 Task: In the  document Ryan.docx ,change text color to 'Dark Purple' Insert the mentioned shape on left side of the text 'Heart'. Change color of the shape to  BlueChange shape height to 0.9
Action: Mouse moved to (243, 348)
Screenshot: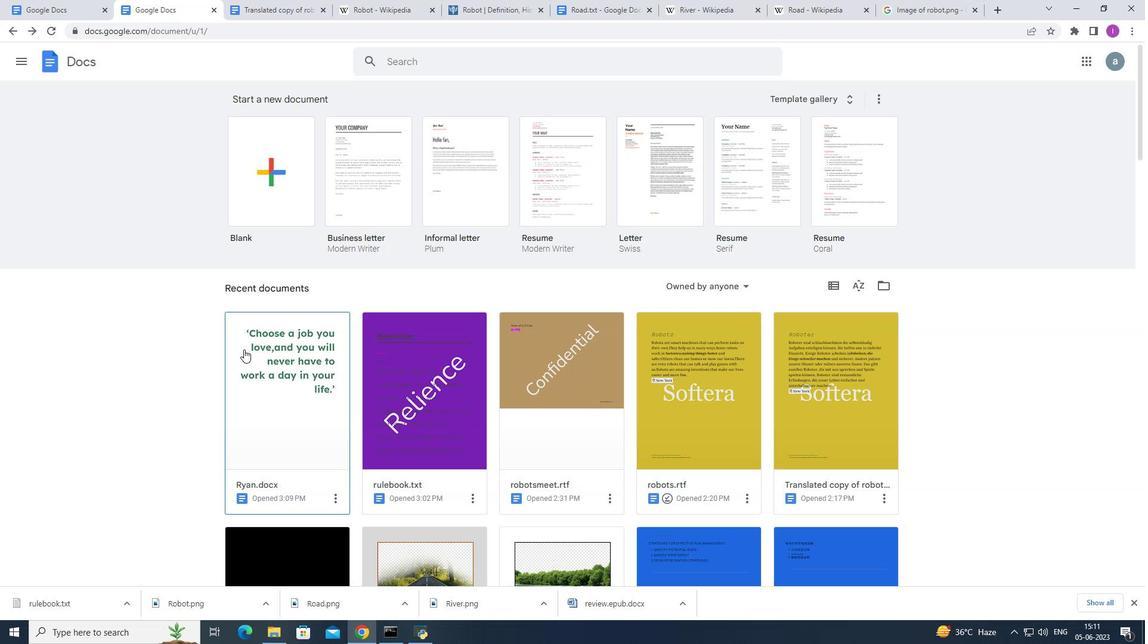 
Action: Mouse pressed left at (243, 348)
Screenshot: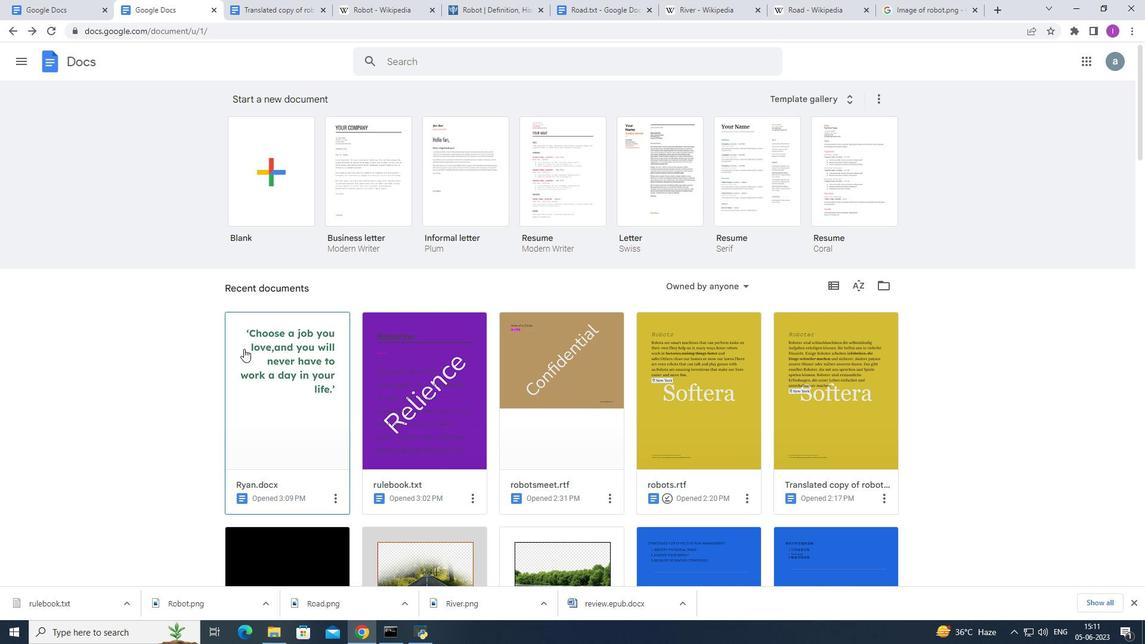 
Action: Mouse moved to (400, 195)
Screenshot: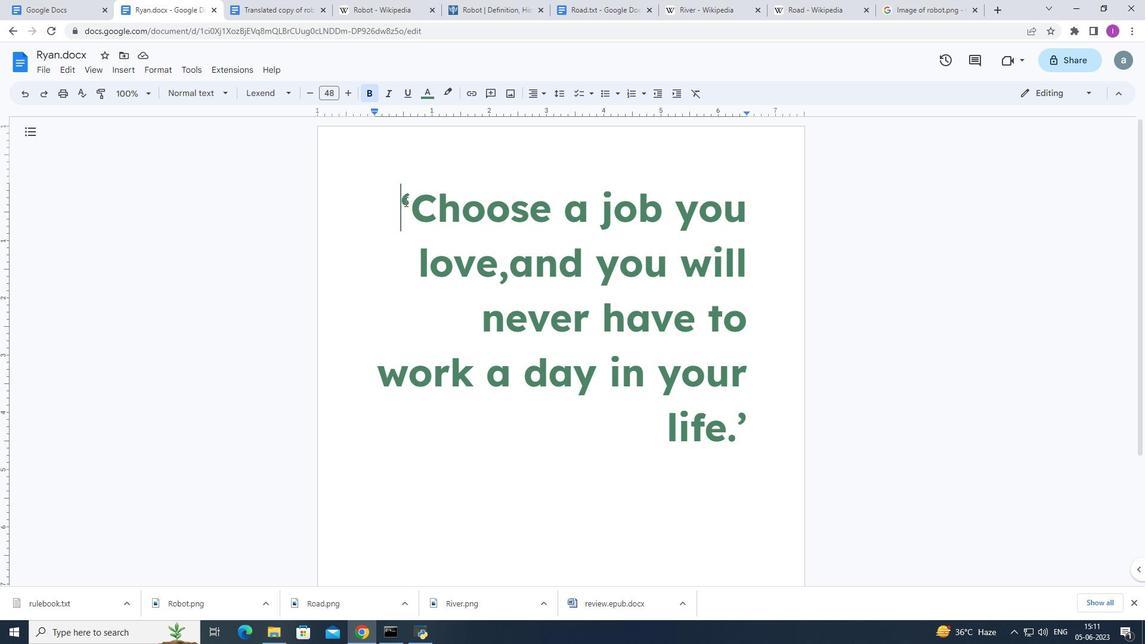 
Action: Mouse pressed left at (400, 195)
Screenshot: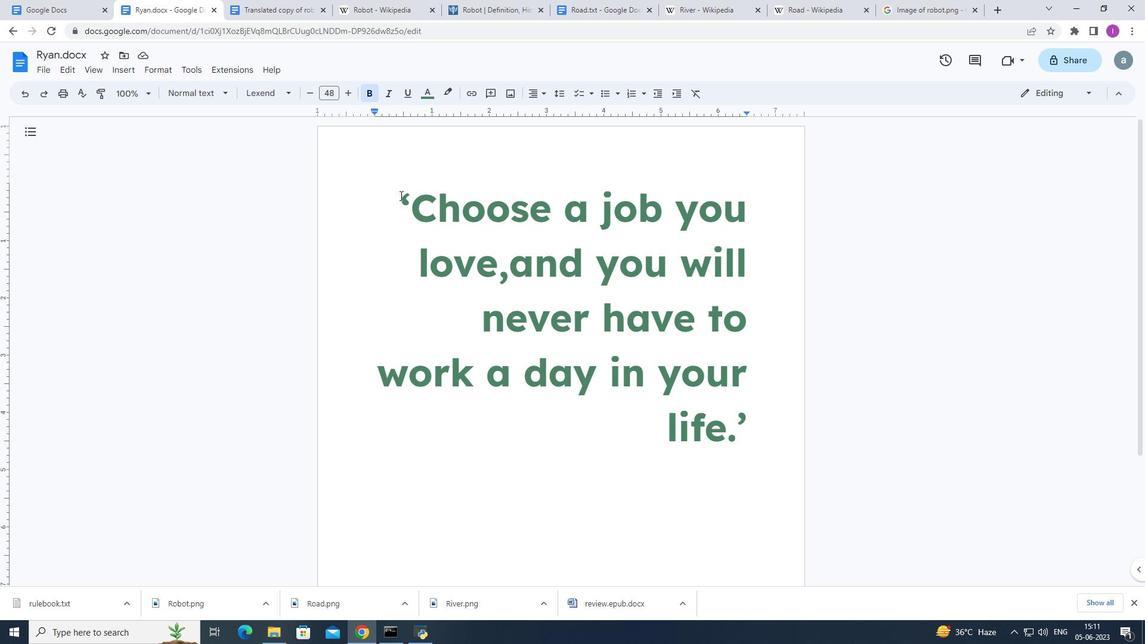 
Action: Mouse moved to (433, 91)
Screenshot: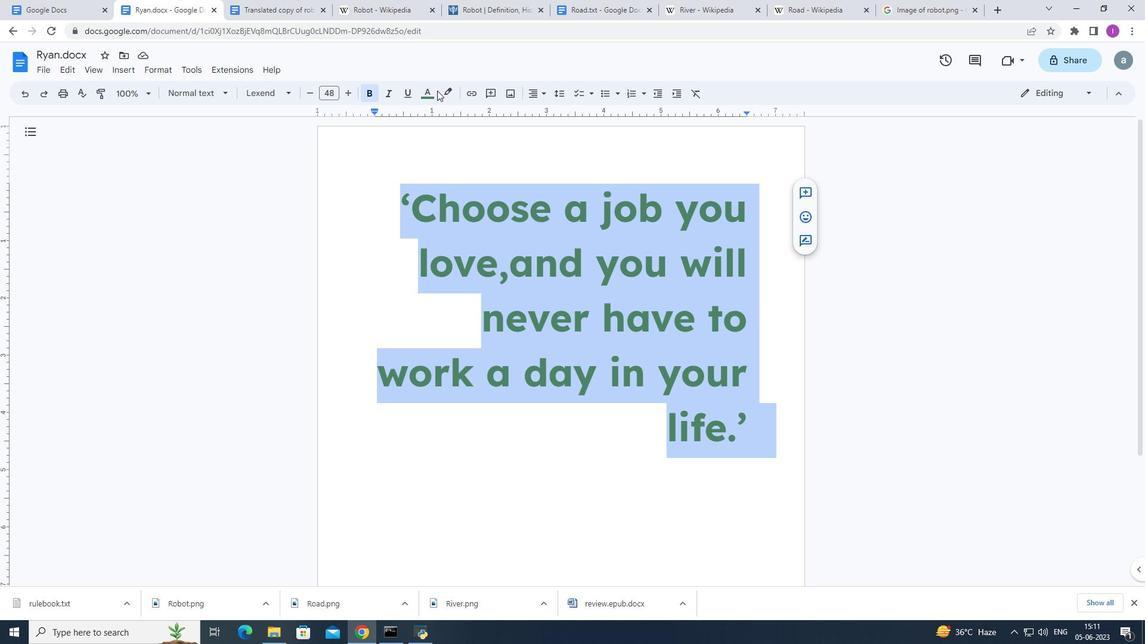 
Action: Mouse pressed left at (433, 91)
Screenshot: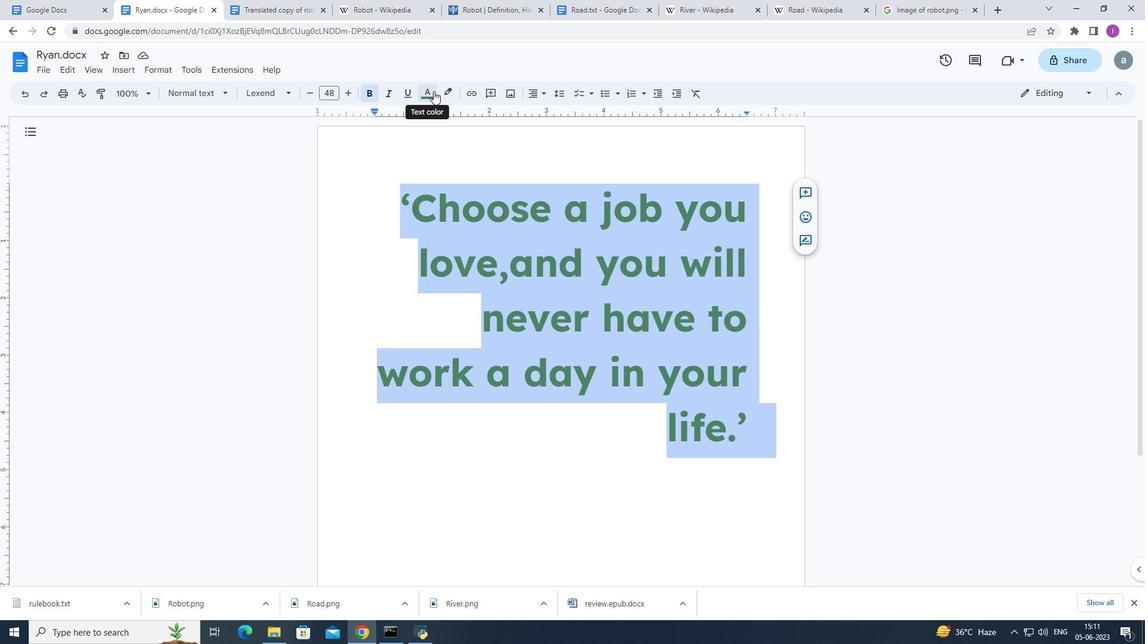 
Action: Mouse moved to (534, 180)
Screenshot: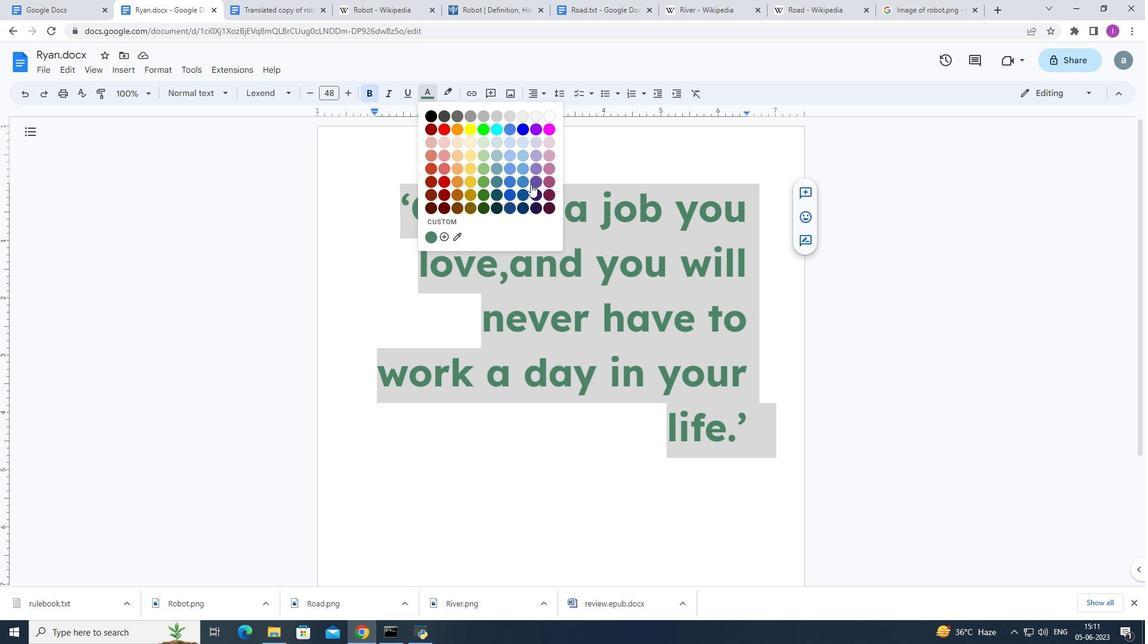 
Action: Mouse pressed left at (534, 180)
Screenshot: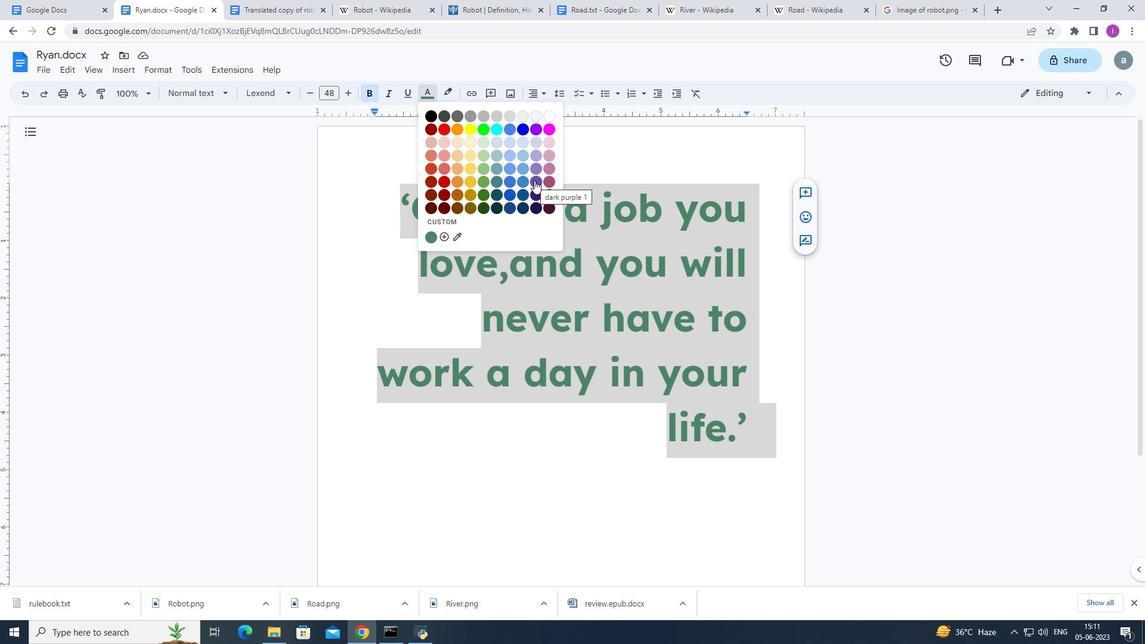 
Action: Mouse moved to (128, 70)
Screenshot: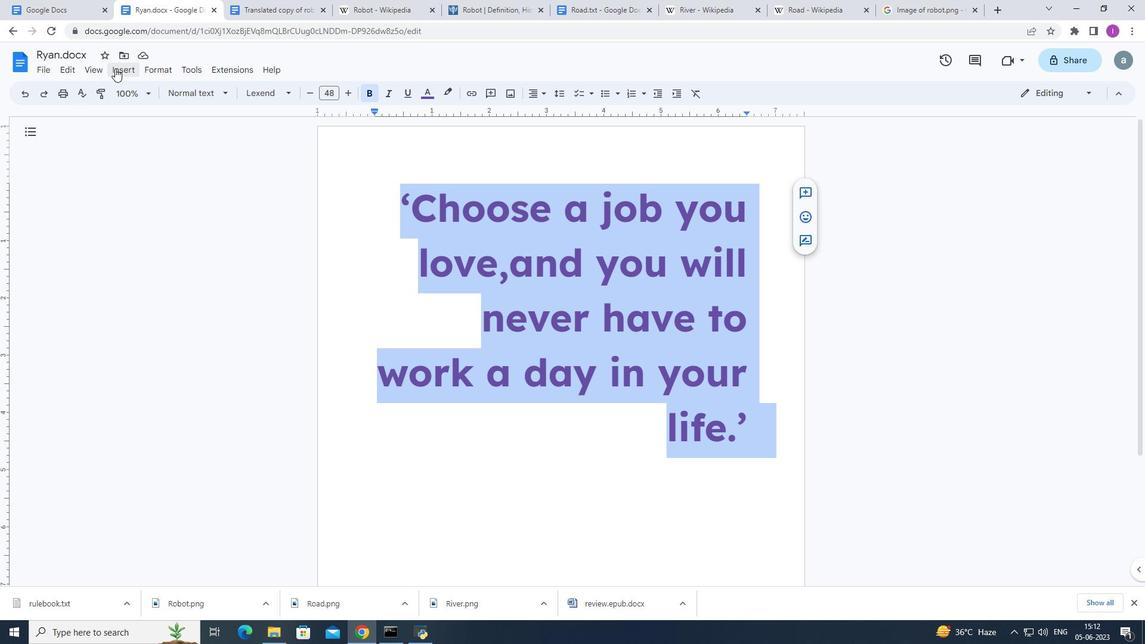 
Action: Mouse pressed left at (128, 70)
Screenshot: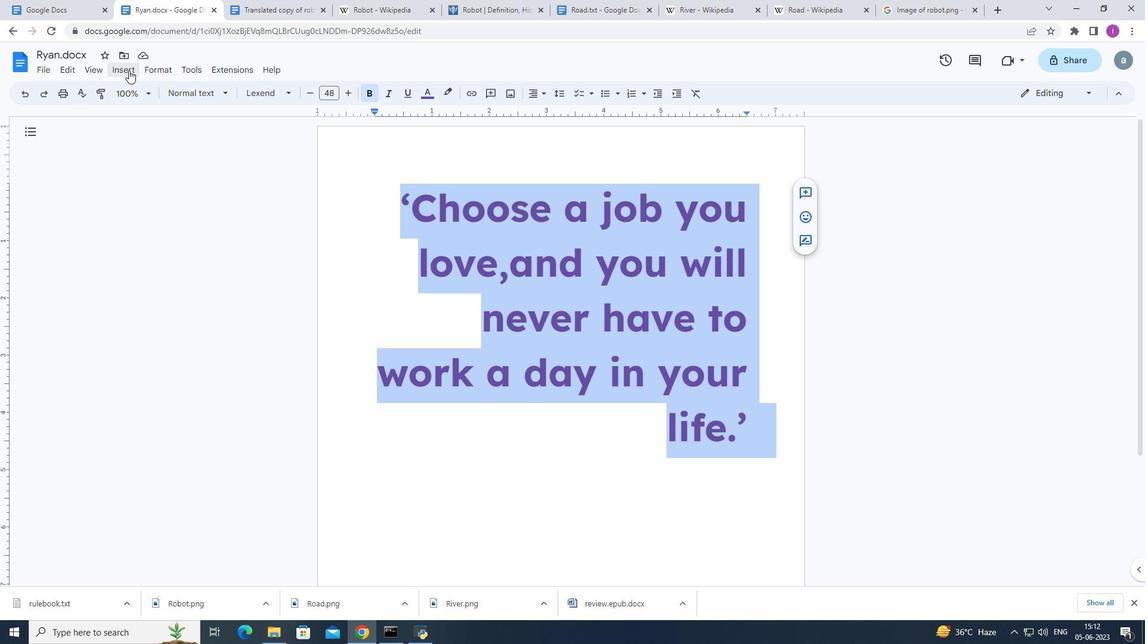 
Action: Mouse moved to (335, 133)
Screenshot: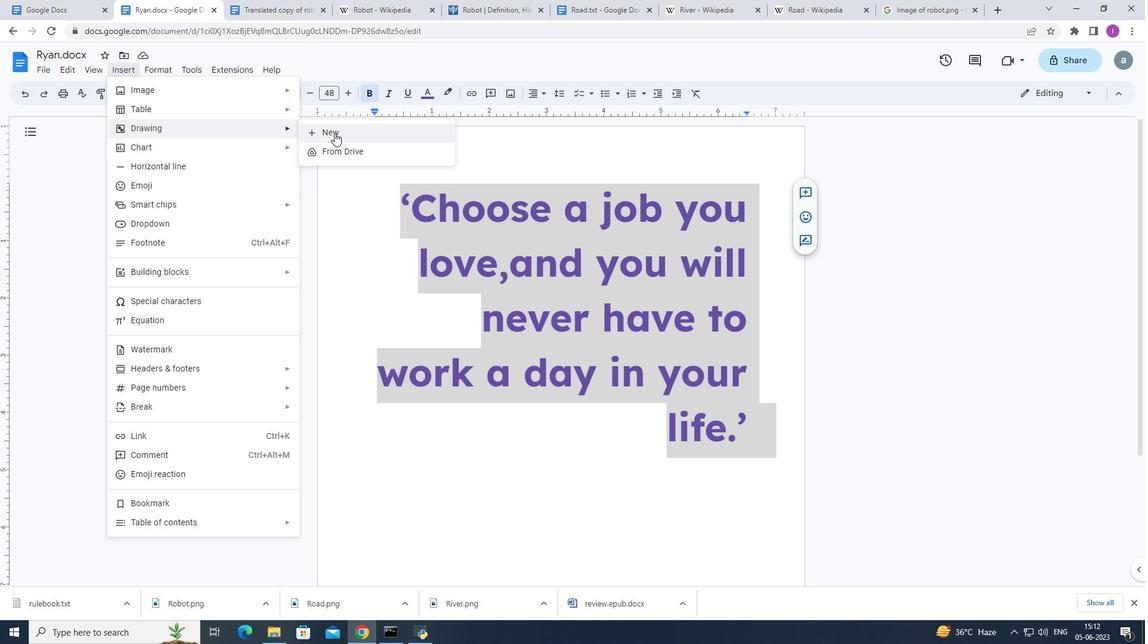 
Action: Mouse pressed left at (335, 133)
Screenshot: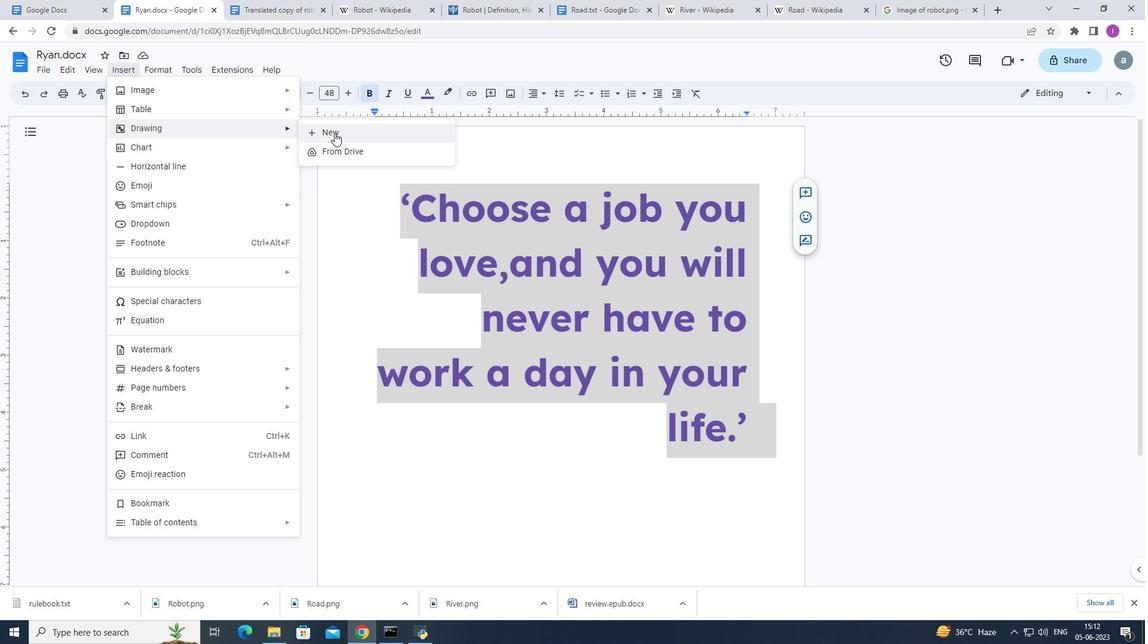 
Action: Mouse moved to (436, 110)
Screenshot: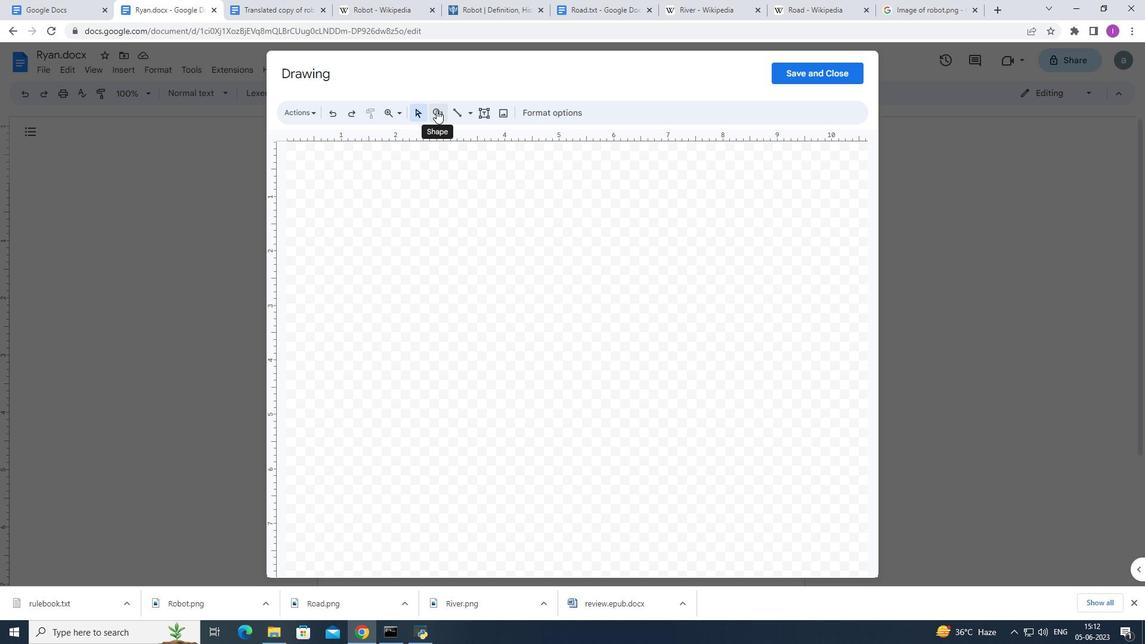 
Action: Mouse pressed left at (436, 110)
Screenshot: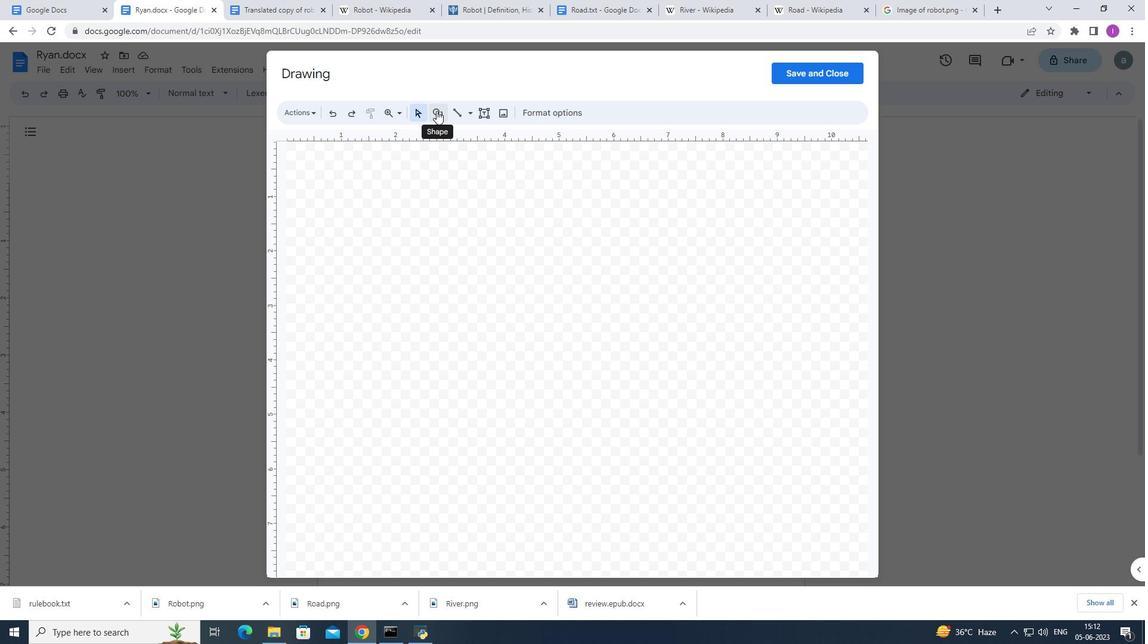 
Action: Mouse moved to (611, 189)
Screenshot: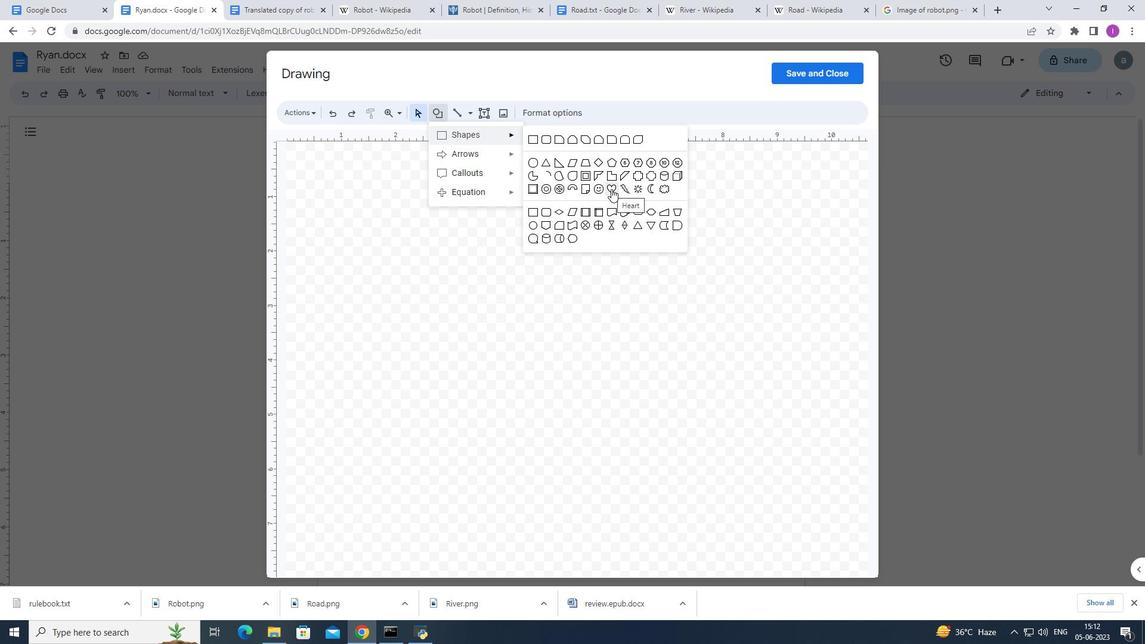 
Action: Mouse pressed left at (611, 189)
Screenshot: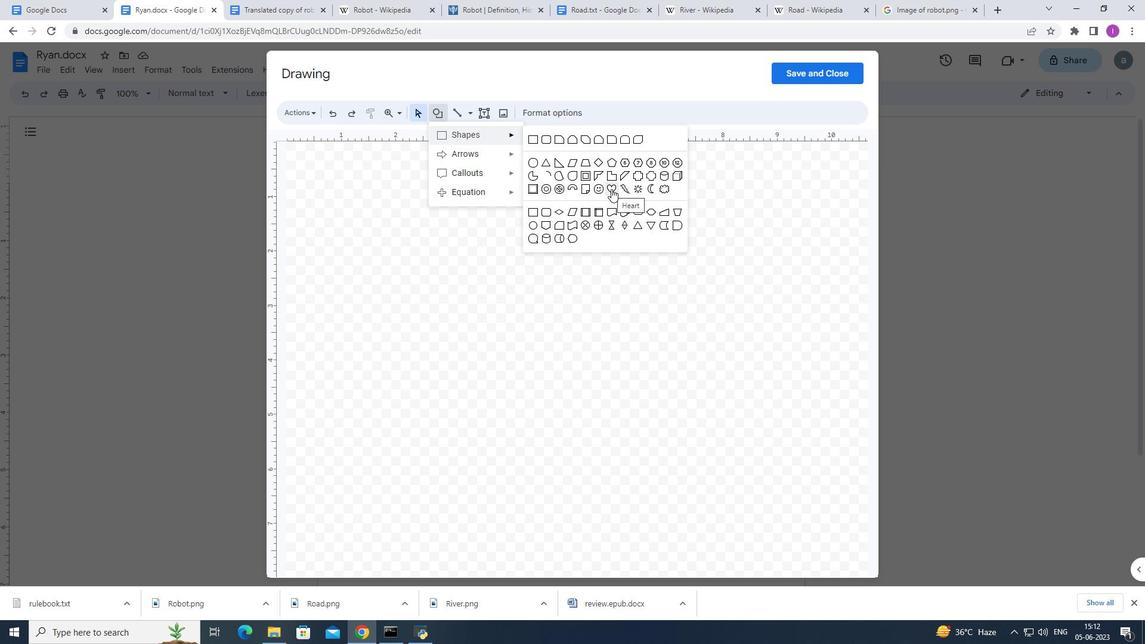 
Action: Mouse pressed left at (611, 189)
Screenshot: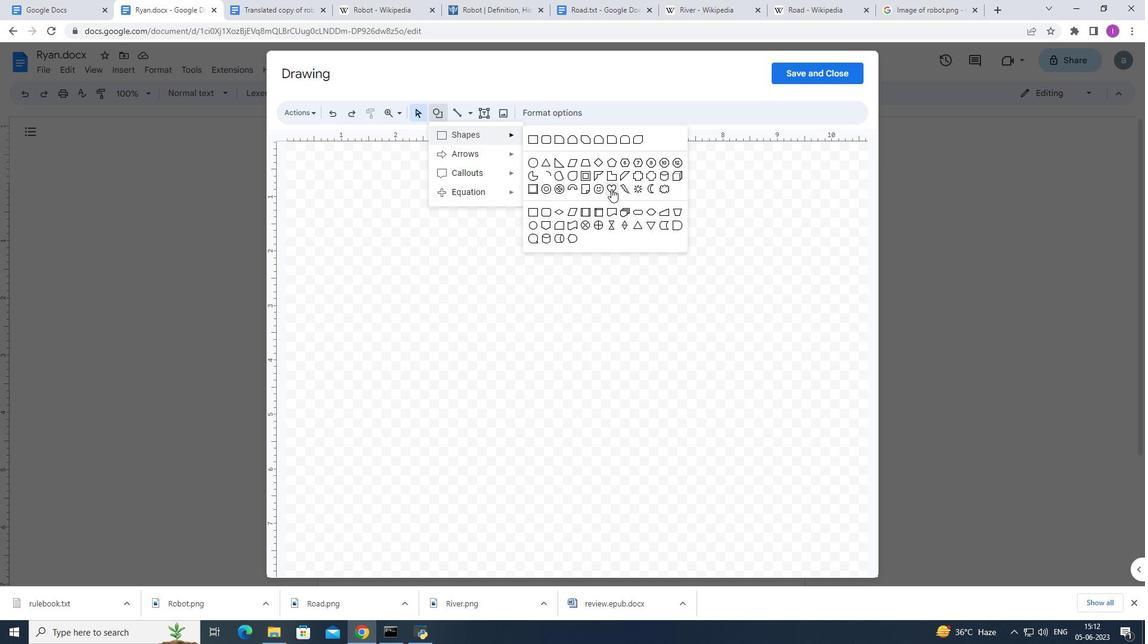 
Action: Mouse moved to (663, 241)
Screenshot: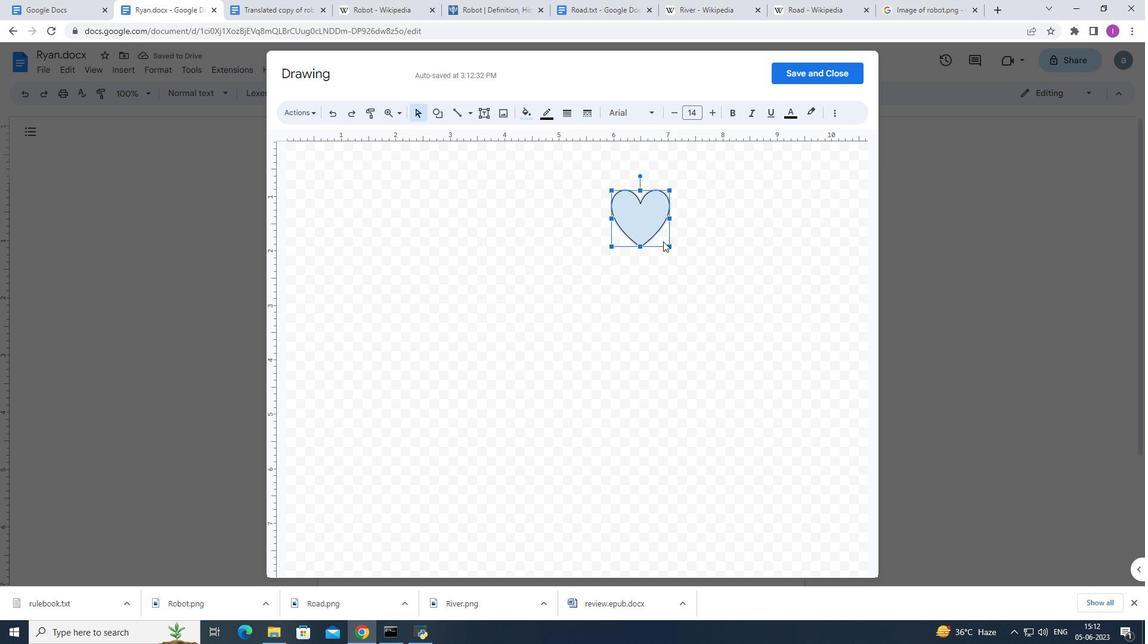 
Action: Mouse pressed left at (663, 241)
Screenshot: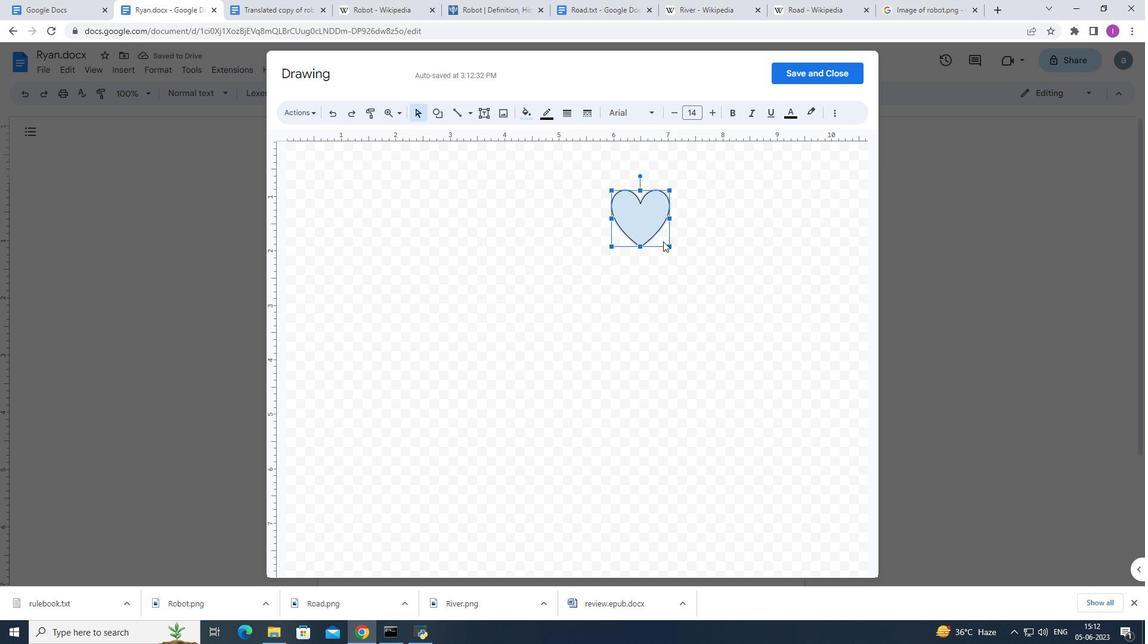 
Action: Mouse moved to (611, 191)
Screenshot: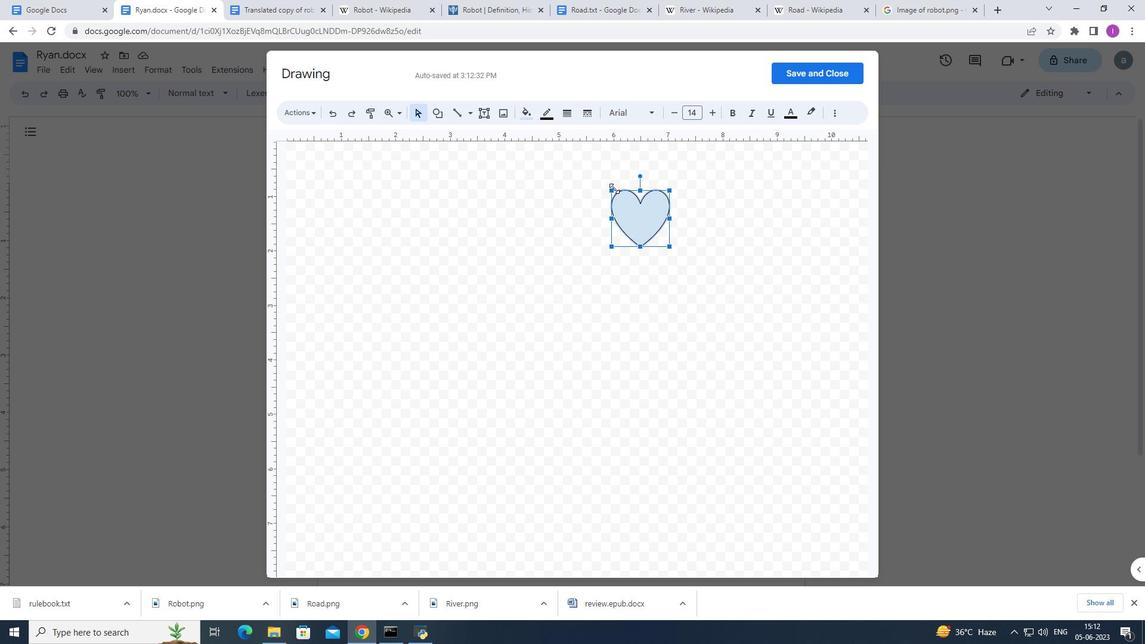 
Action: Mouse pressed left at (611, 191)
Screenshot: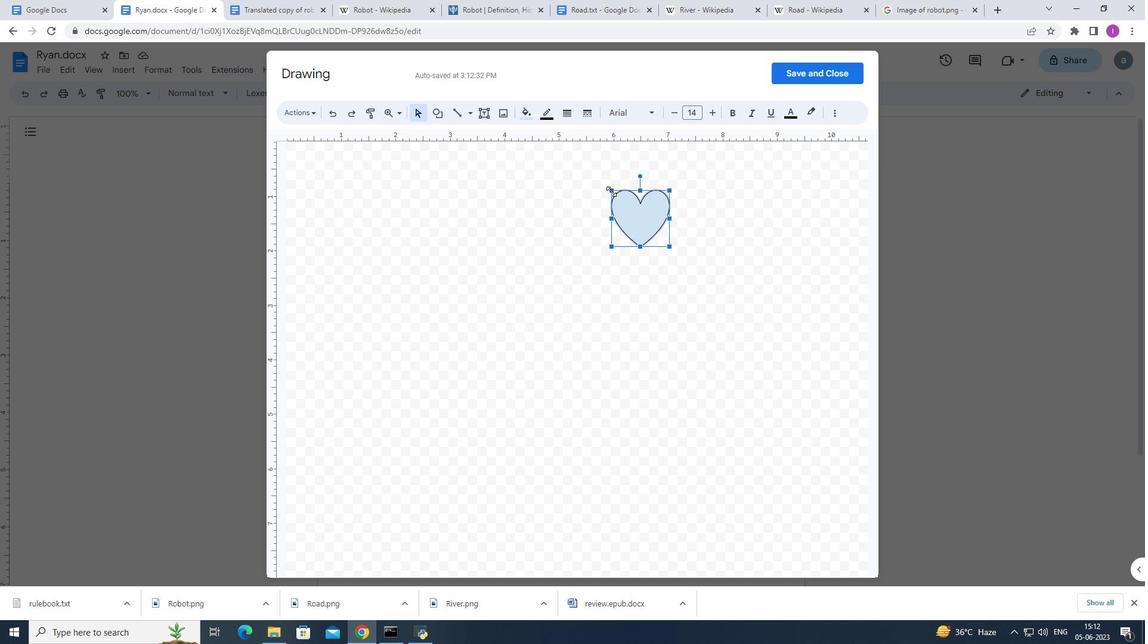 
Action: Mouse moved to (668, 244)
Screenshot: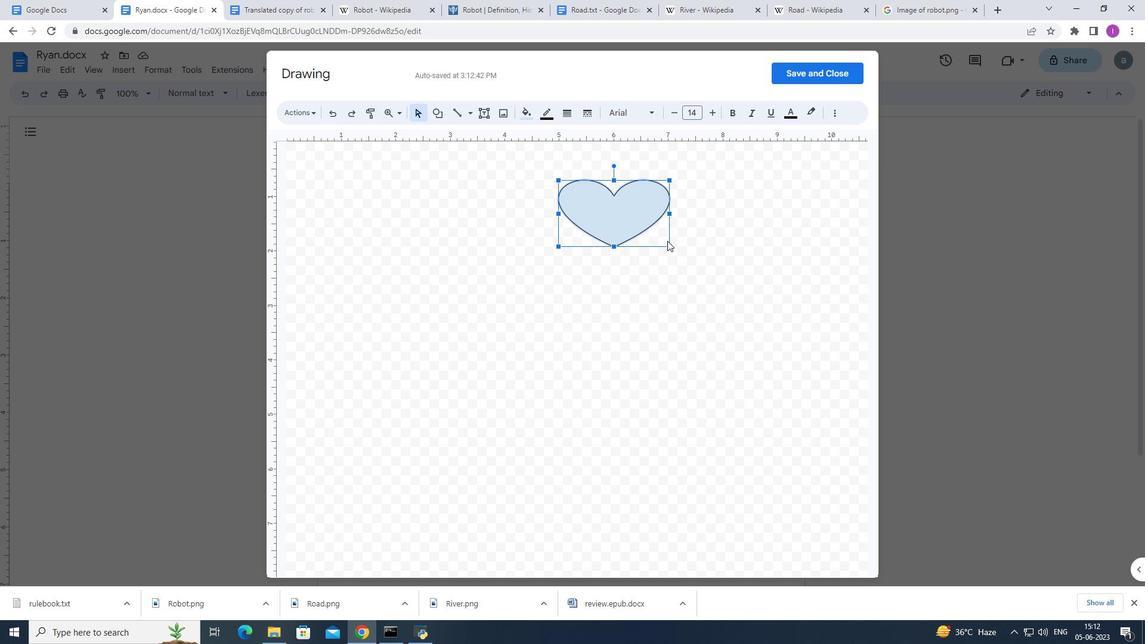 
Action: Mouse pressed left at (668, 244)
Screenshot: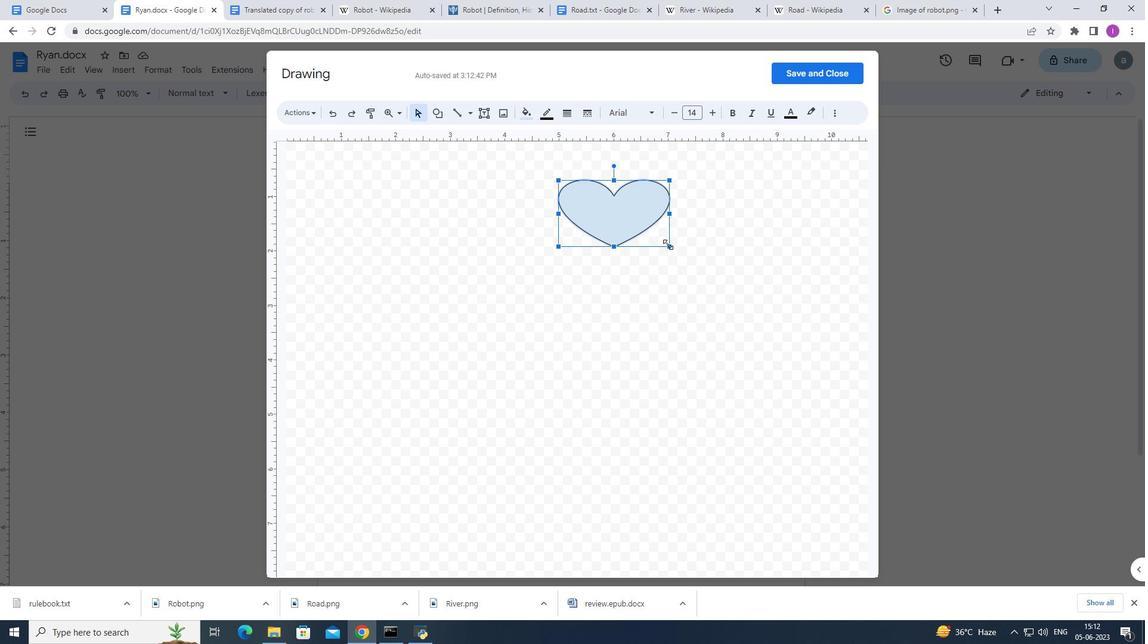
Action: Mouse moved to (529, 110)
Screenshot: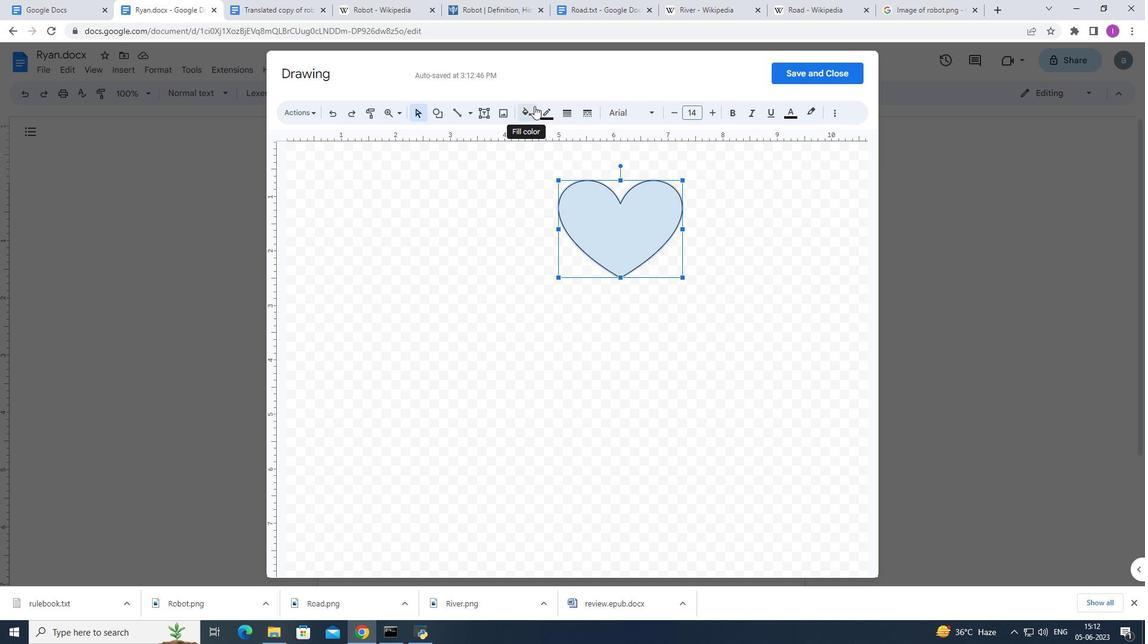 
Action: Mouse pressed left at (529, 110)
Screenshot: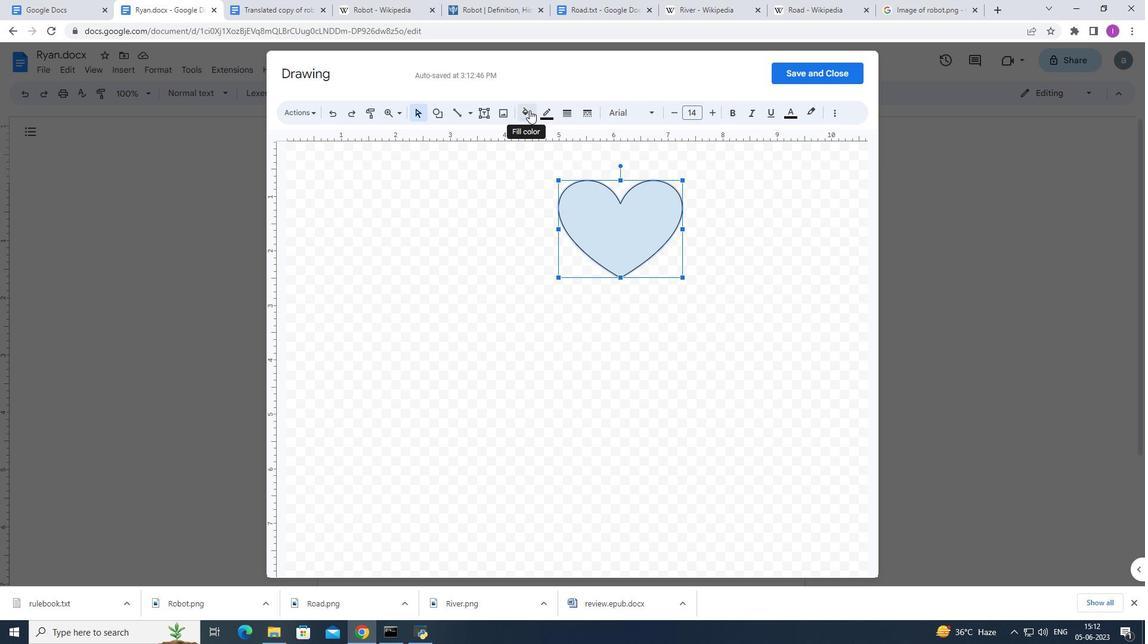 
Action: Mouse moved to (625, 212)
Screenshot: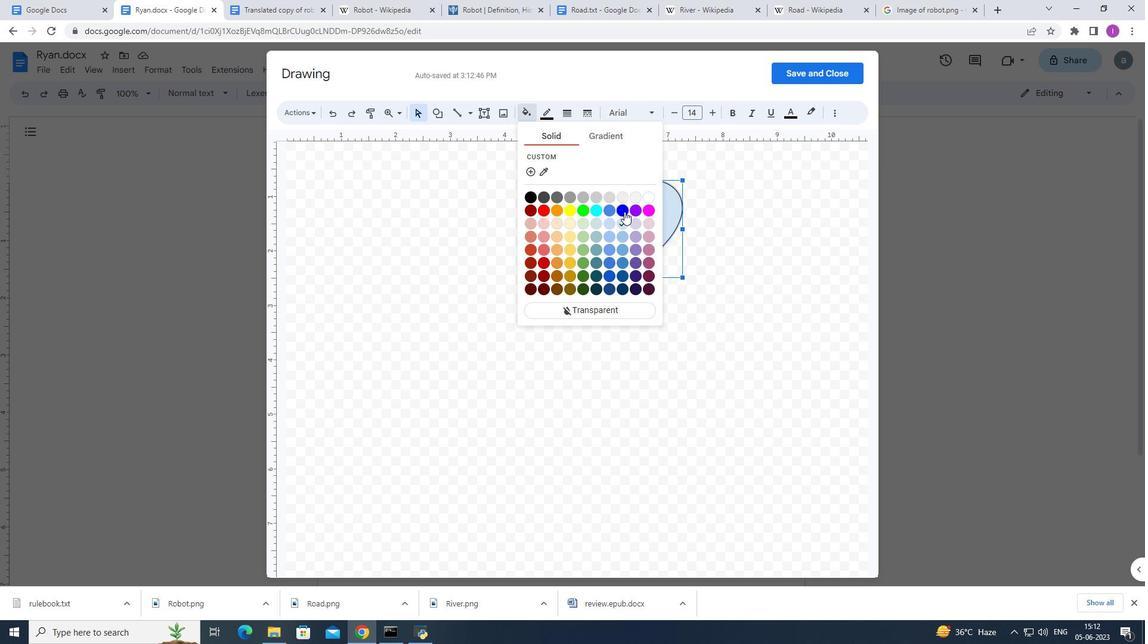 
Action: Mouse pressed left at (625, 212)
Screenshot: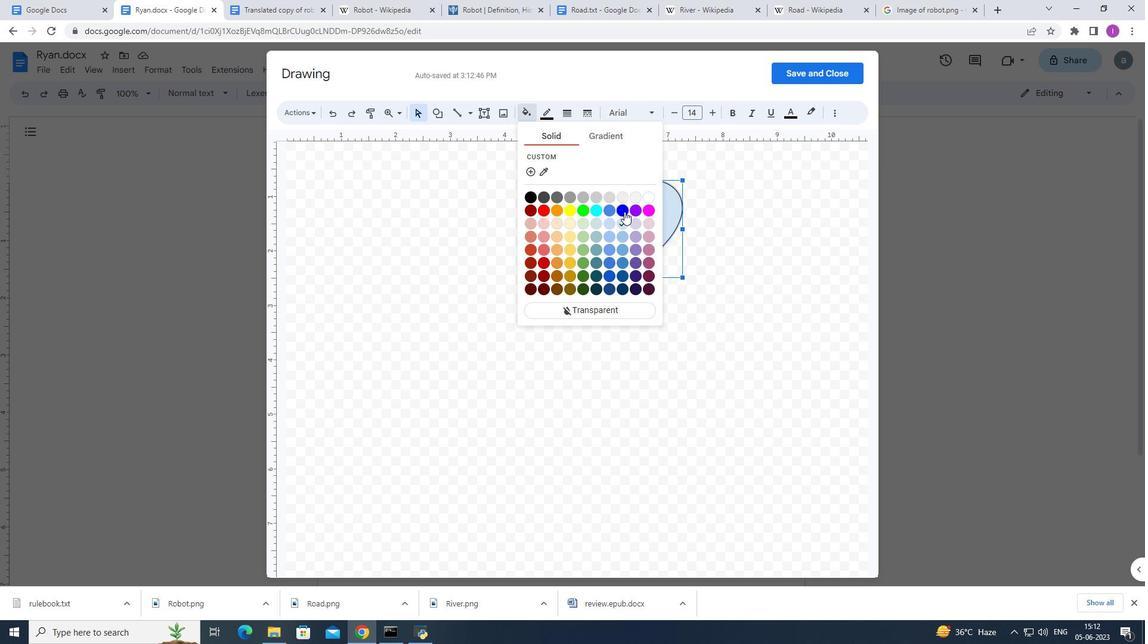 
Action: Mouse moved to (821, 69)
Screenshot: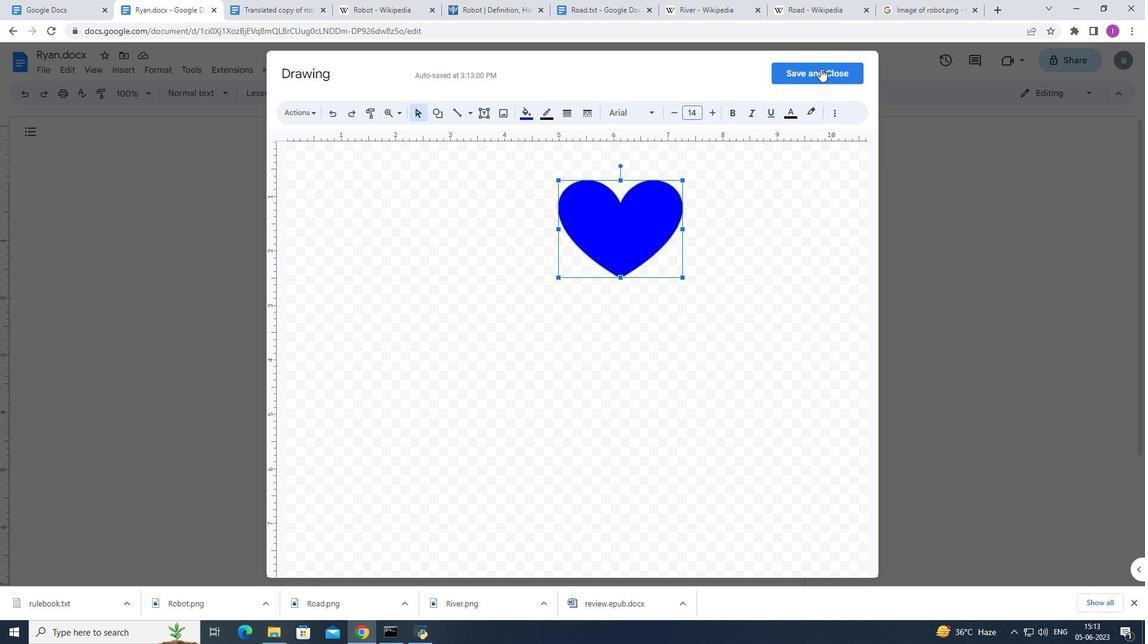 
Action: Mouse pressed left at (821, 69)
Screenshot: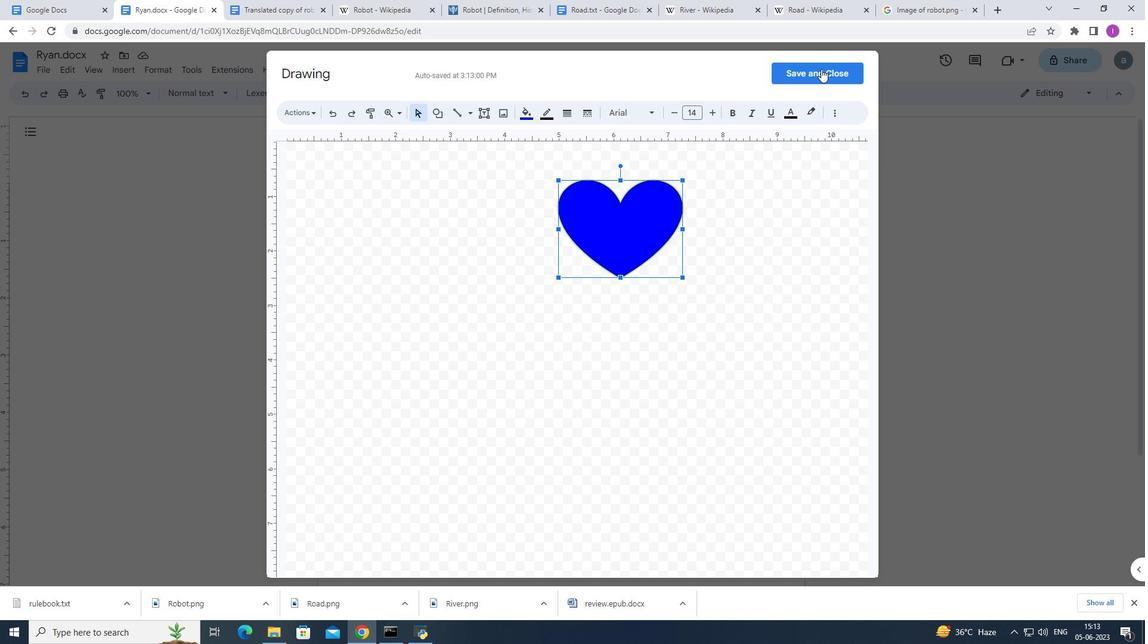 
Action: Mouse moved to (375, 217)
Screenshot: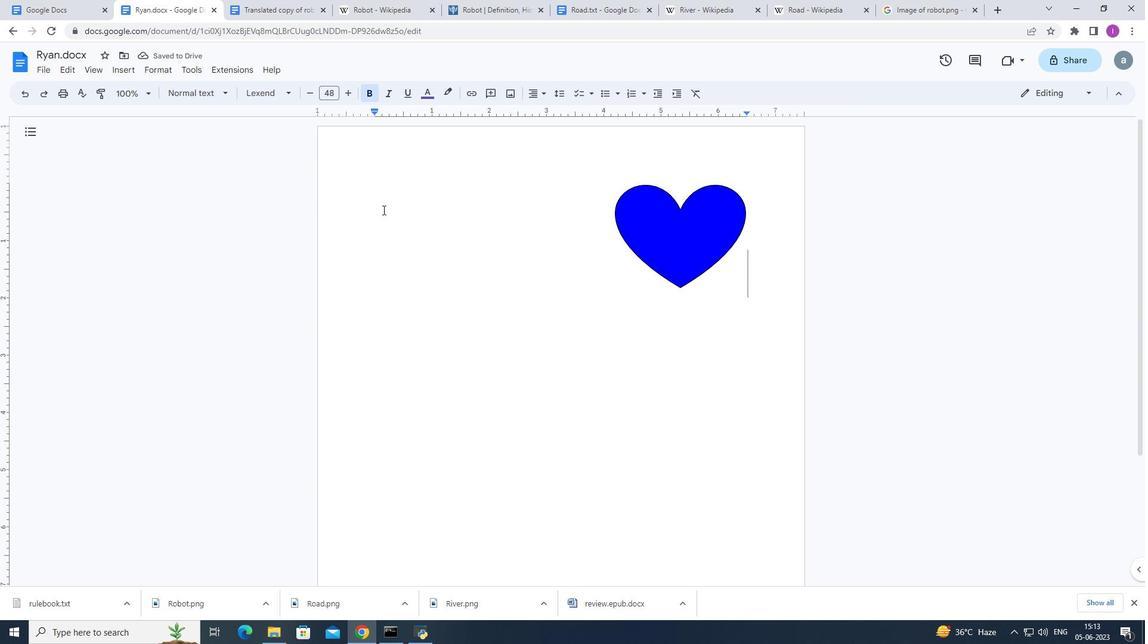 
Action: Key pressed ctrl+Z
Screenshot: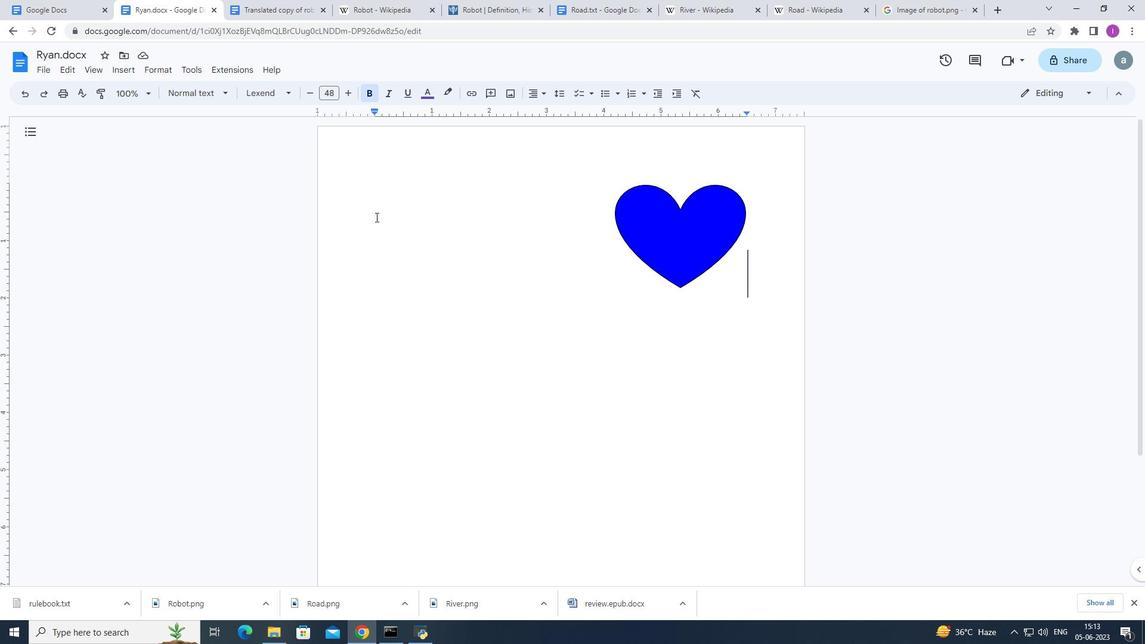 
Action: Mouse moved to (552, 490)
Screenshot: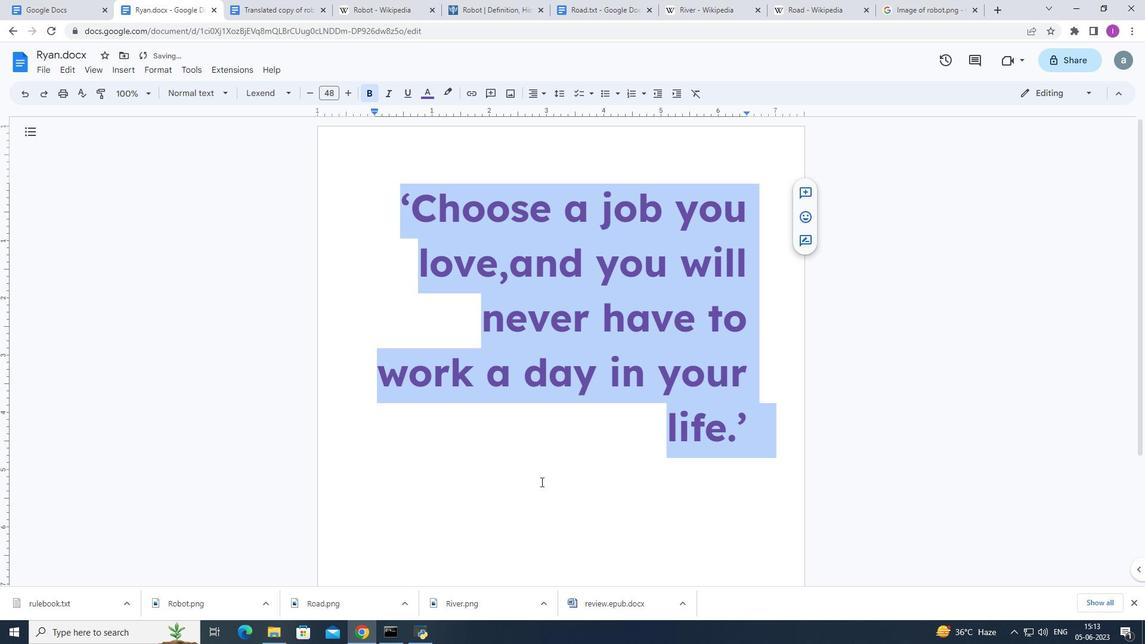 
Action: Mouse pressed left at (552, 490)
Screenshot: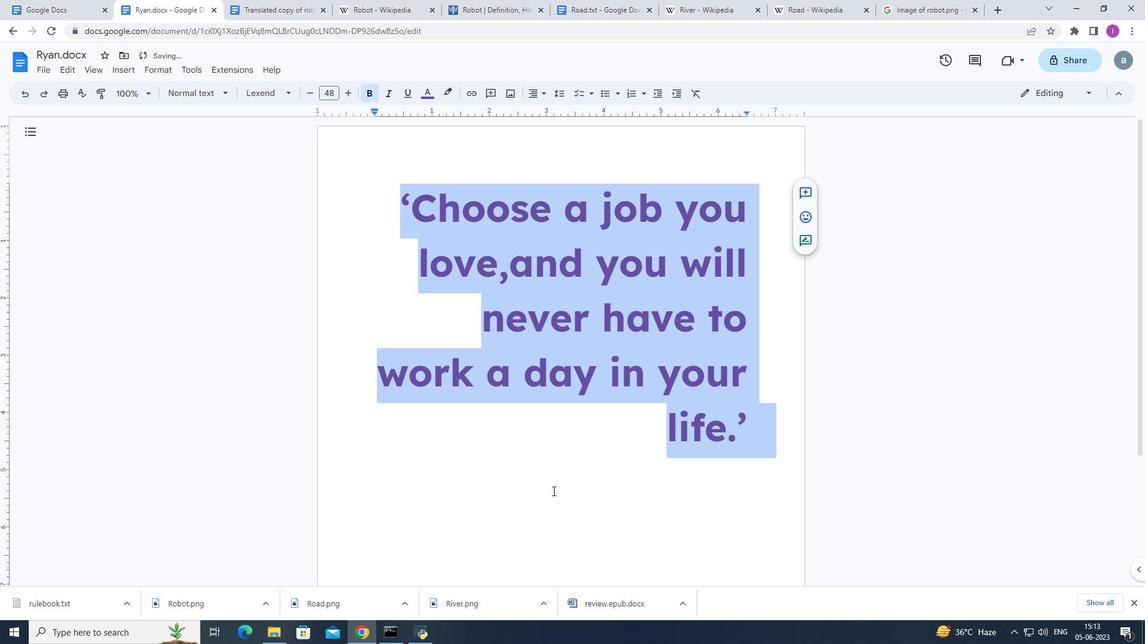 
Action: Mouse moved to (113, 67)
Screenshot: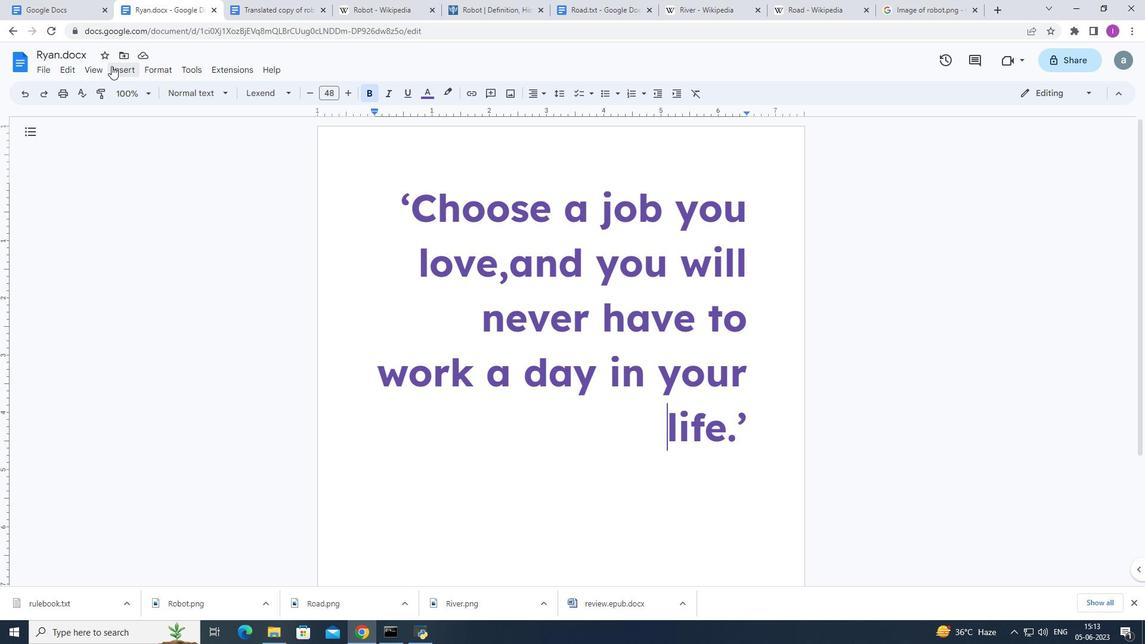 
Action: Mouse pressed left at (113, 67)
Screenshot: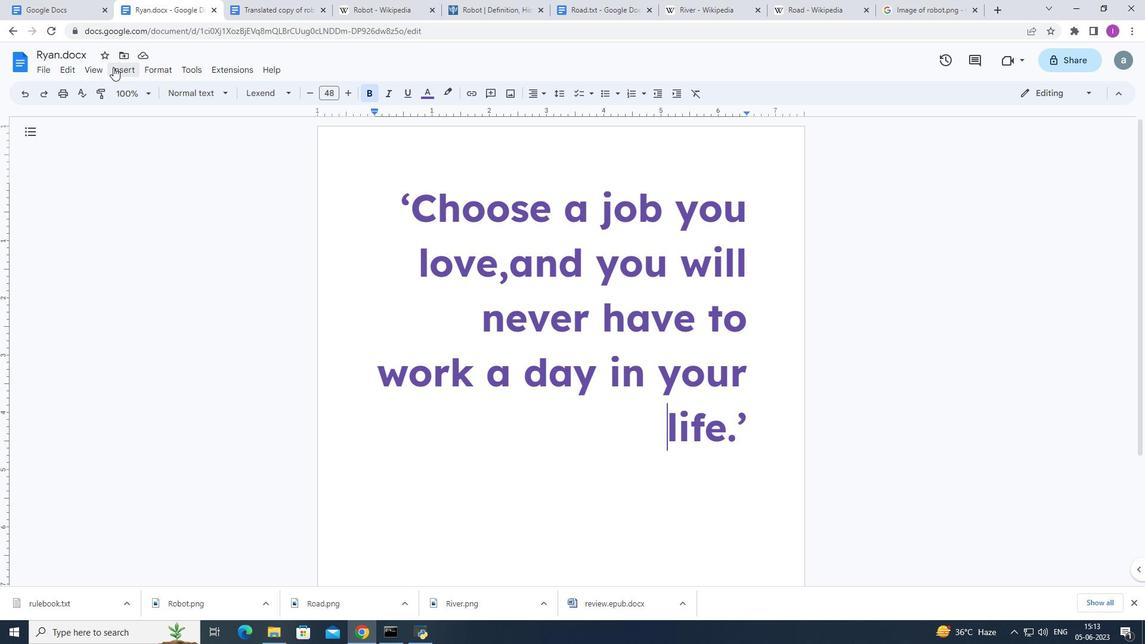 
Action: Mouse moved to (181, 128)
Screenshot: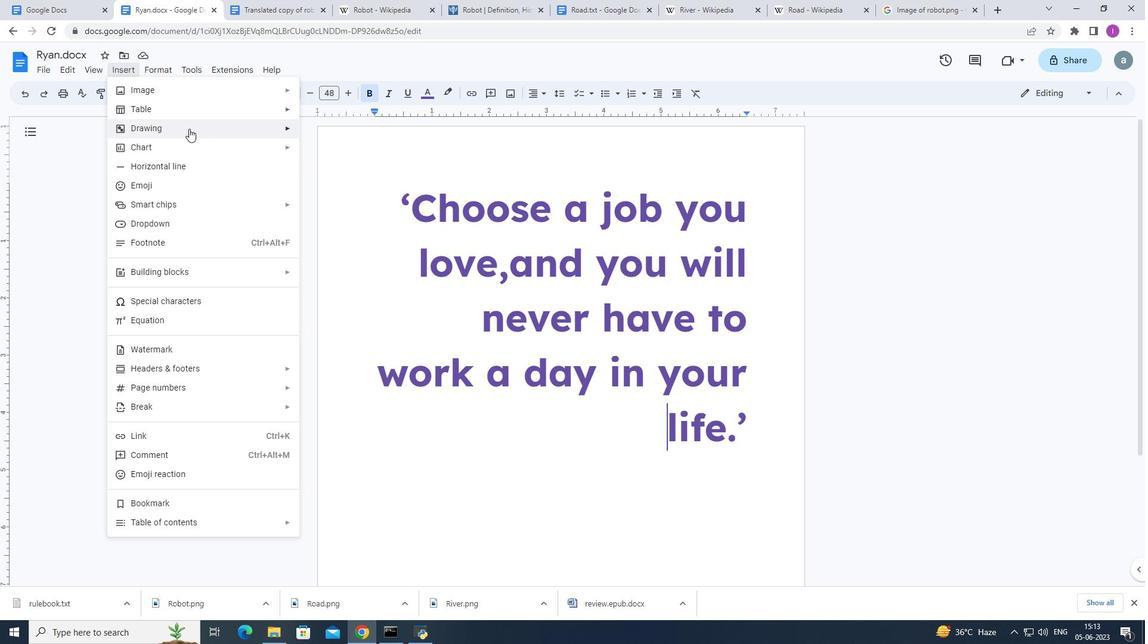 
Action: Mouse pressed left at (181, 128)
Screenshot: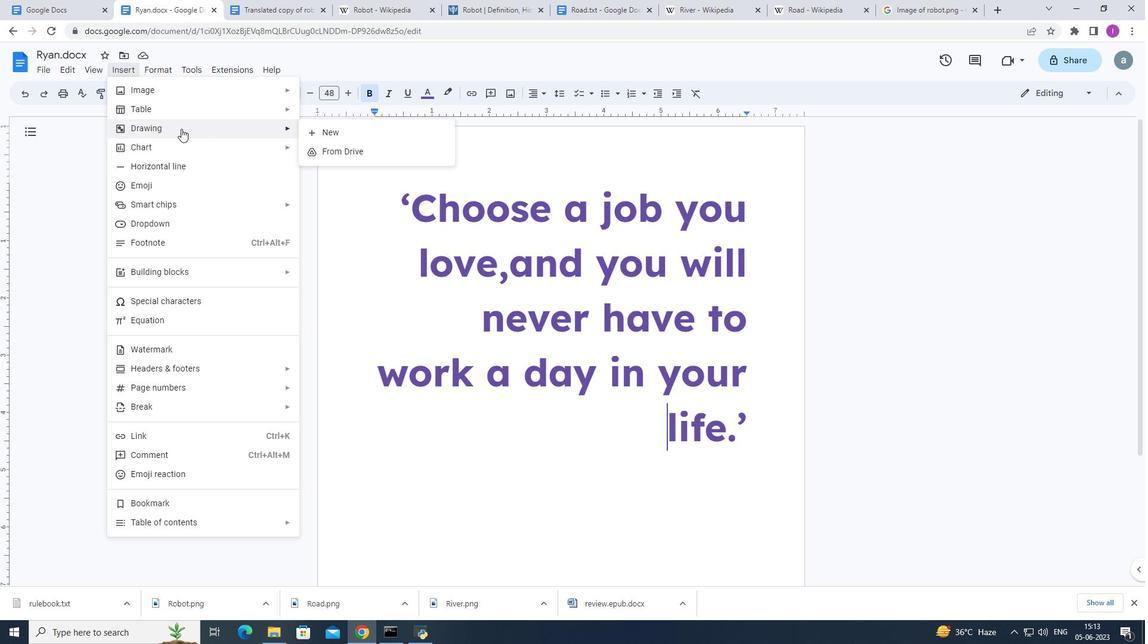 
Action: Mouse moved to (350, 133)
Screenshot: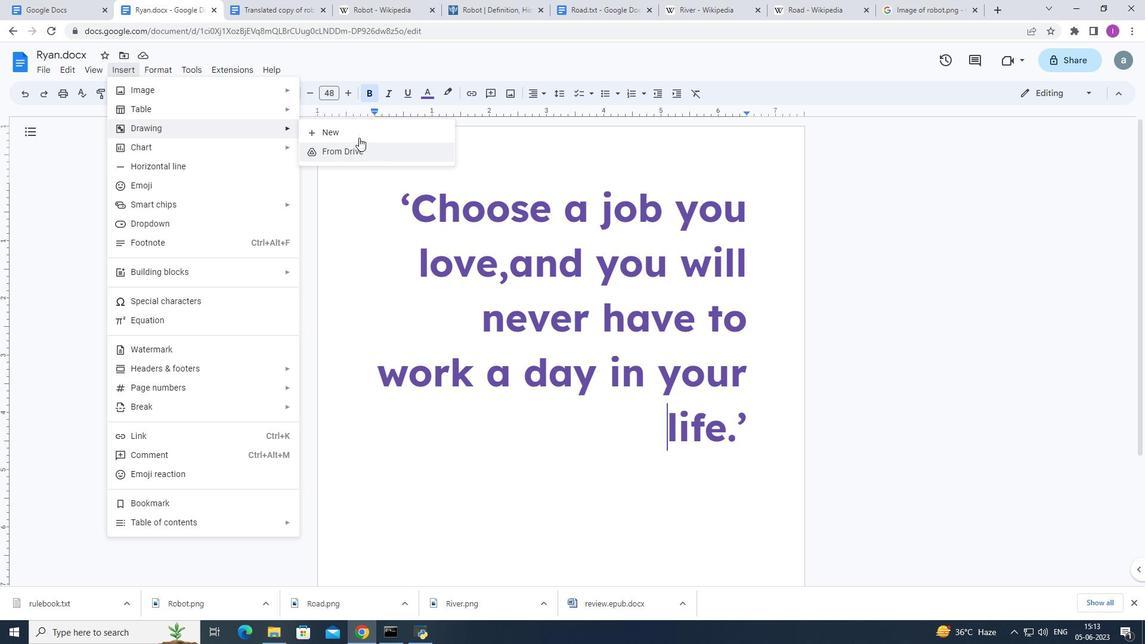 
Action: Mouse pressed left at (350, 133)
Screenshot: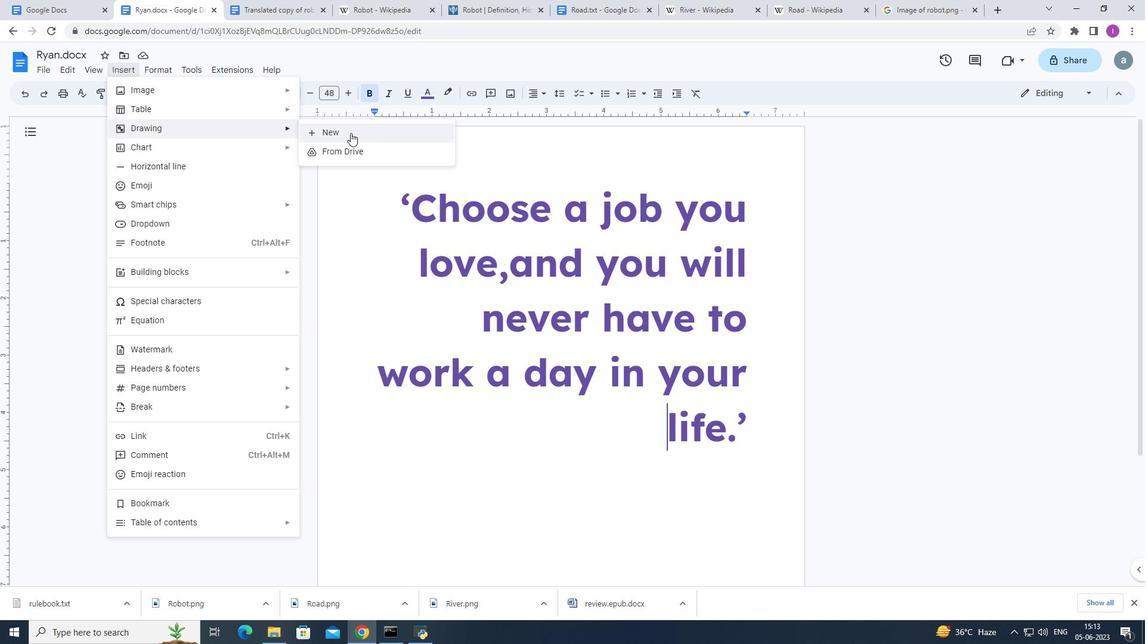 
Action: Mouse moved to (437, 113)
Screenshot: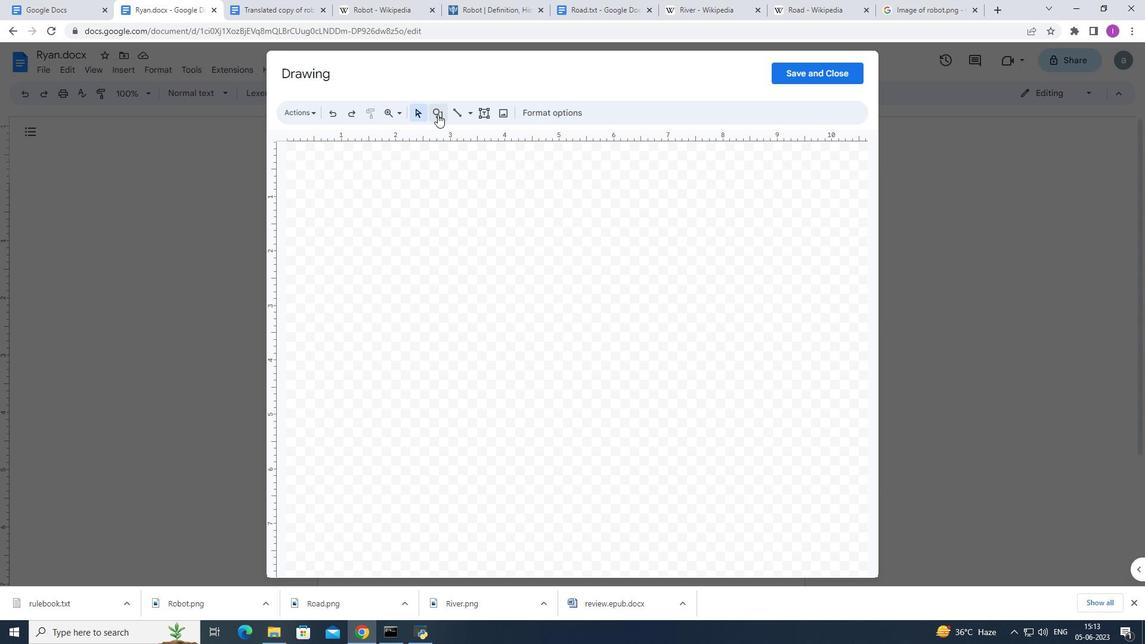 
Action: Mouse pressed left at (437, 113)
Screenshot: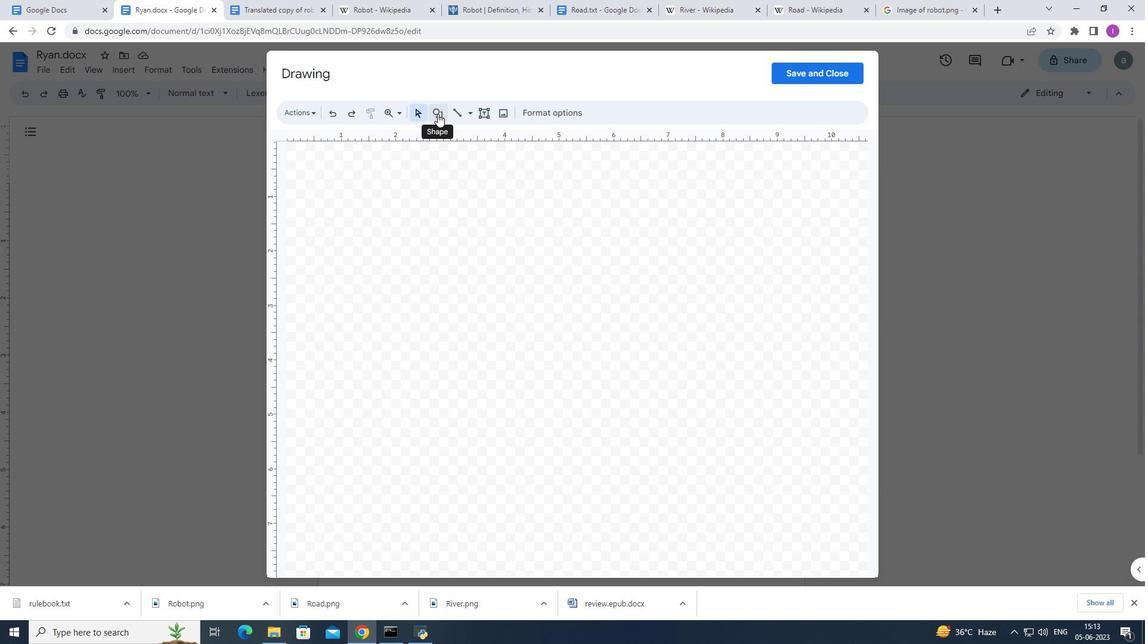 
Action: Mouse moved to (607, 190)
Screenshot: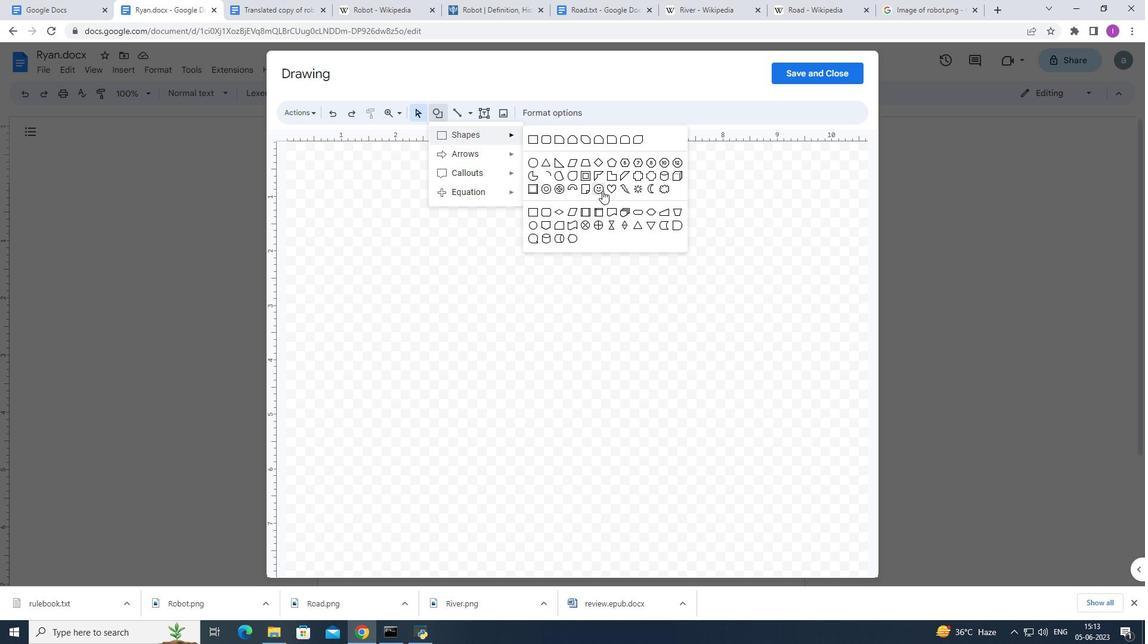
Action: Mouse pressed left at (607, 190)
Screenshot: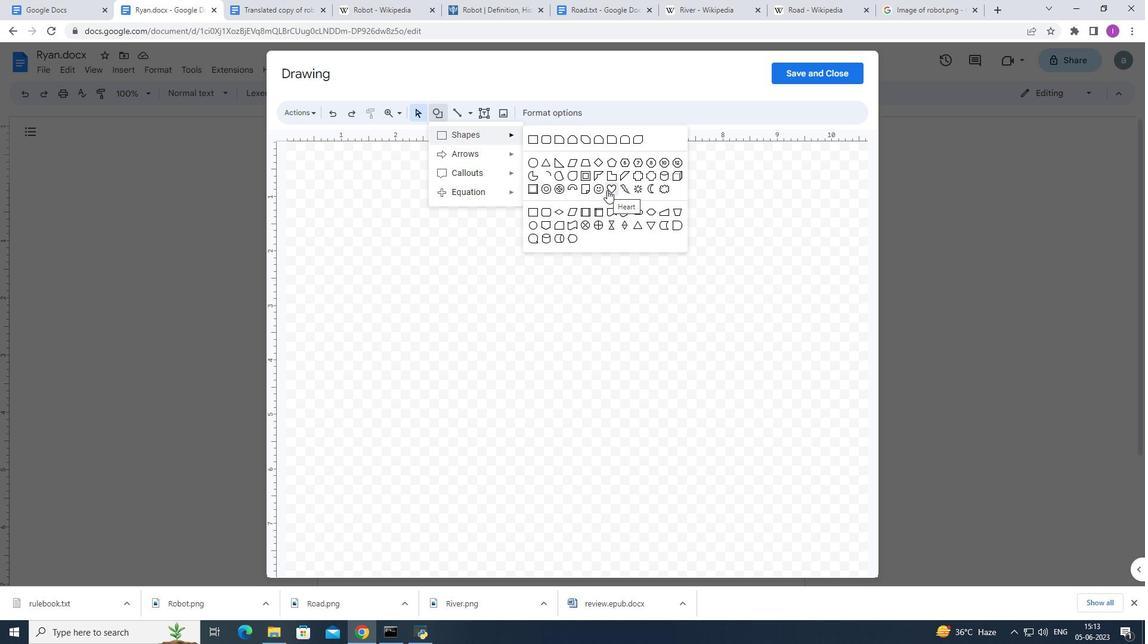 
Action: Mouse moved to (524, 233)
Screenshot: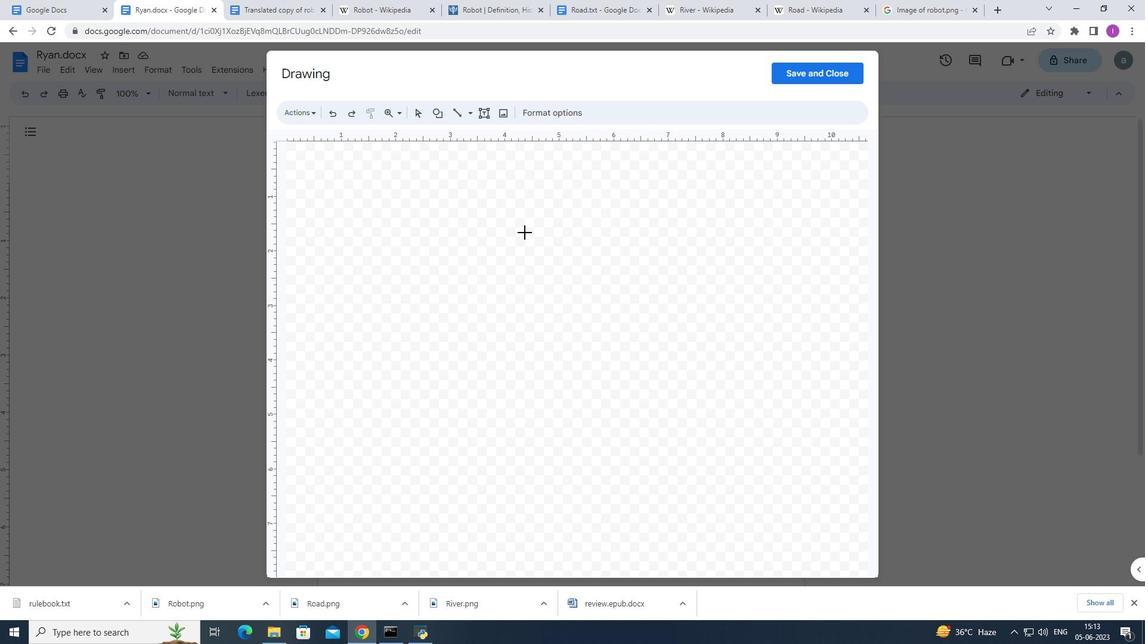 
Action: Mouse pressed left at (524, 233)
Screenshot: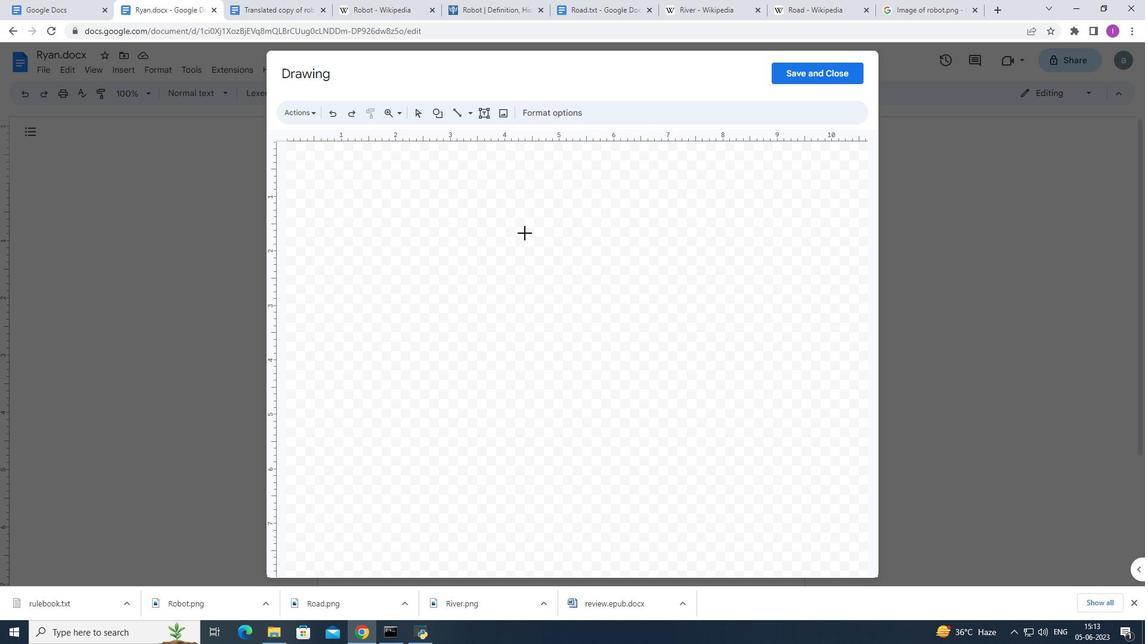 
Action: Mouse moved to (525, 233)
Screenshot: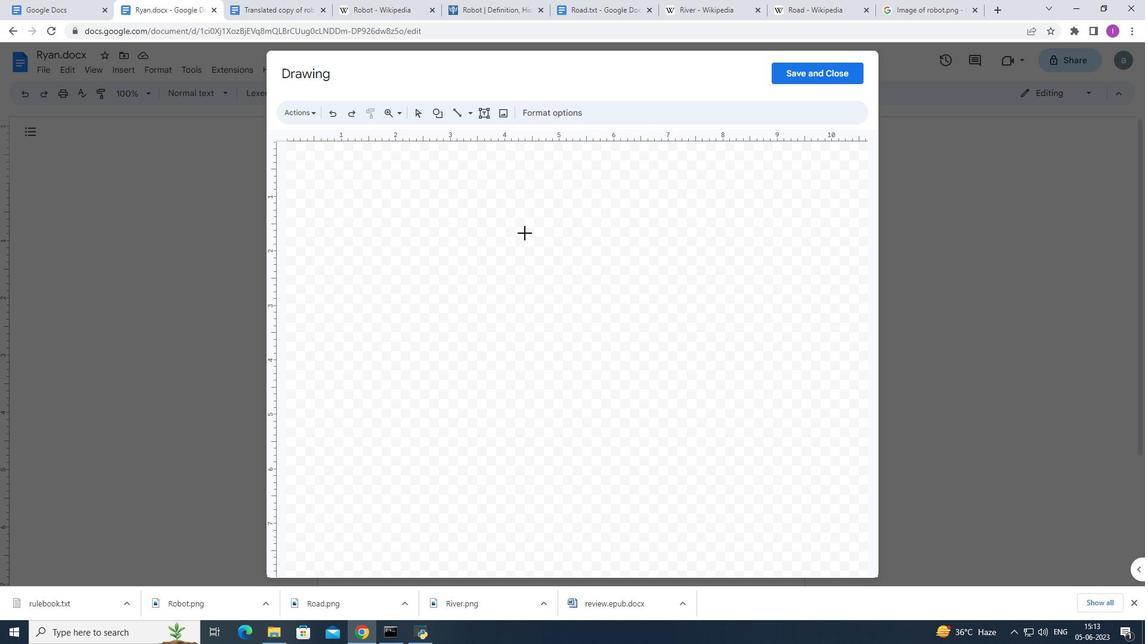 
Action: Mouse pressed left at (525, 233)
Screenshot: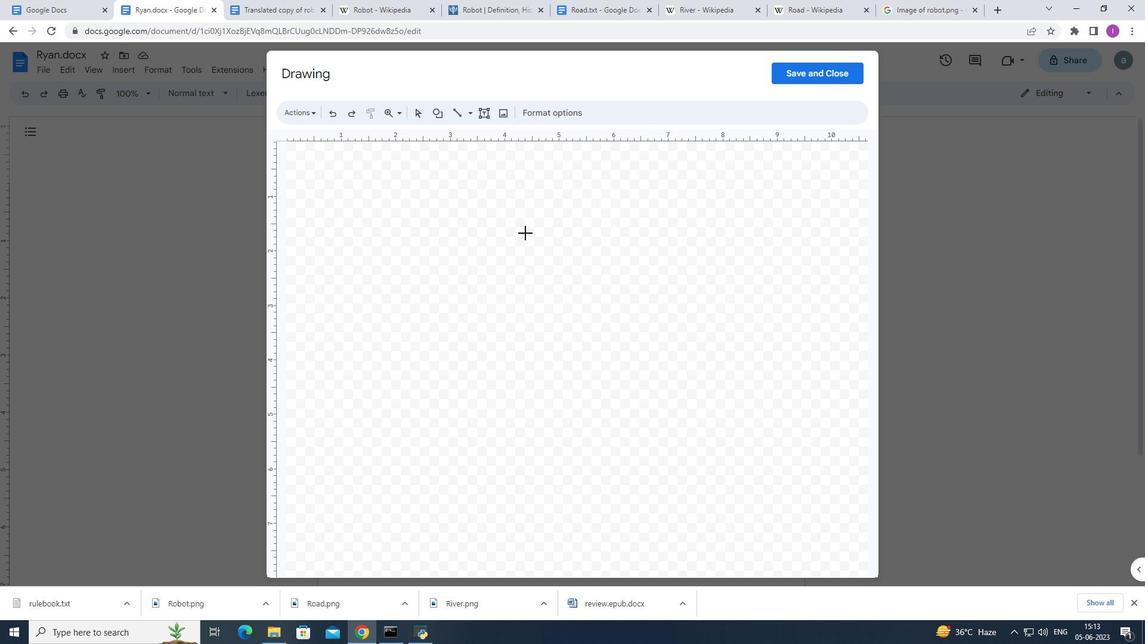 
Action: Mouse moved to (580, 289)
Screenshot: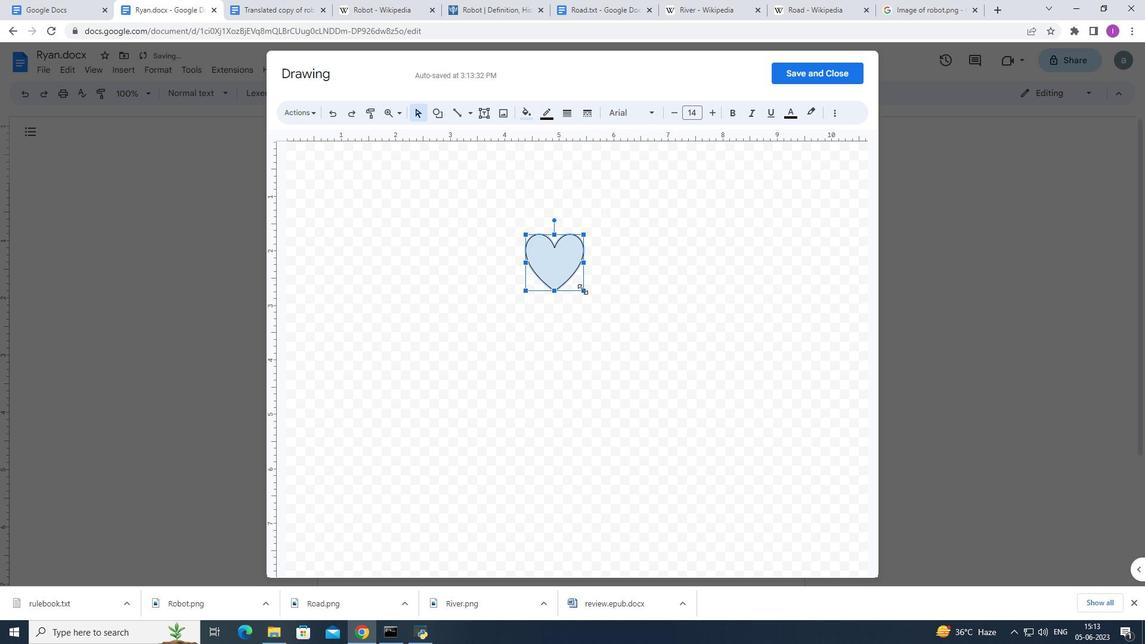 
Action: Mouse pressed left at (580, 289)
Screenshot: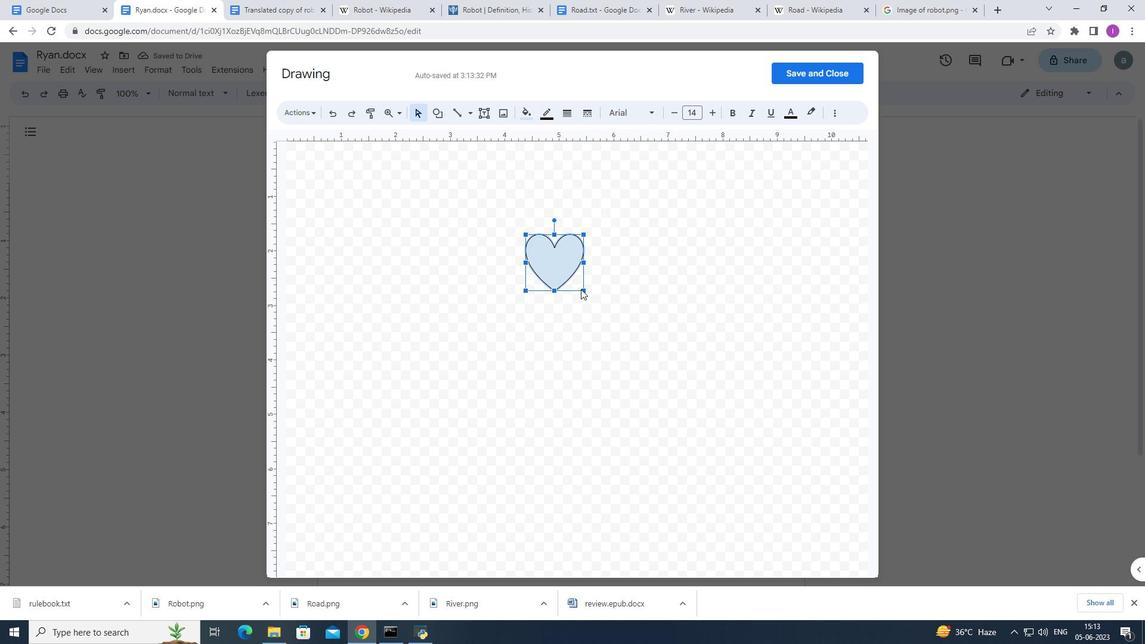 
Action: Mouse moved to (517, 216)
Screenshot: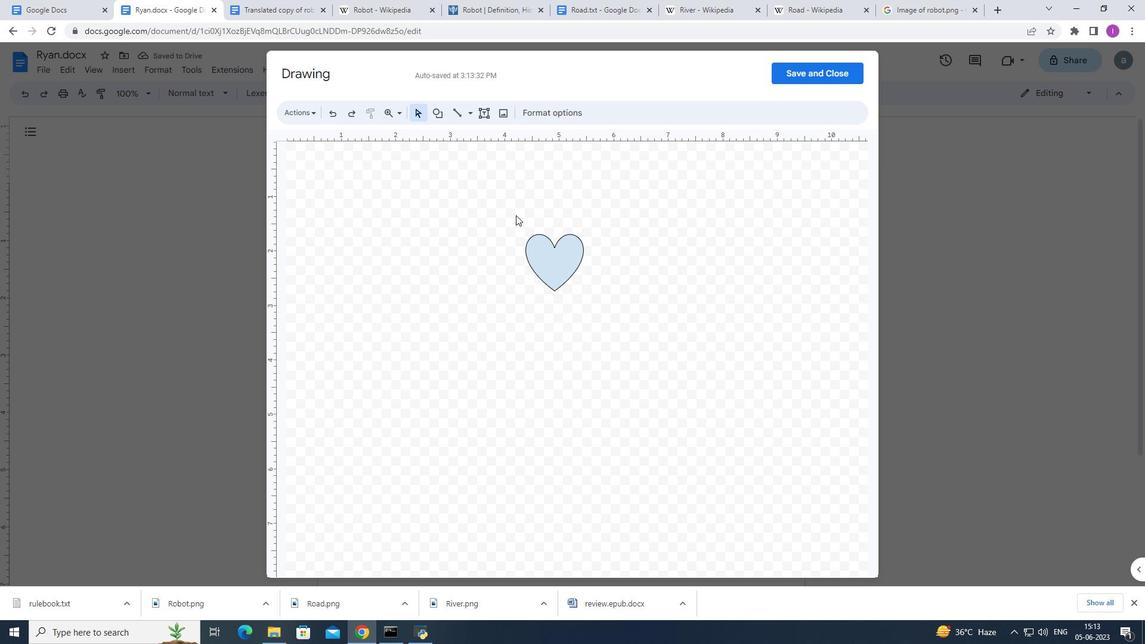 
Action: Mouse pressed left at (517, 216)
Screenshot: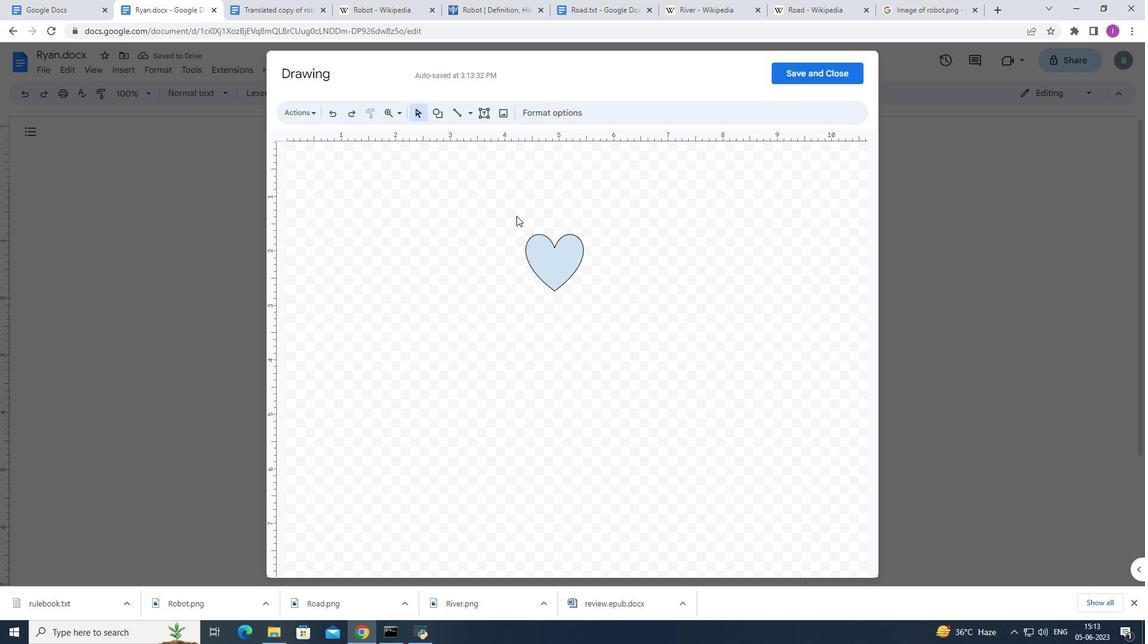 
Action: Mouse moved to (549, 227)
Screenshot: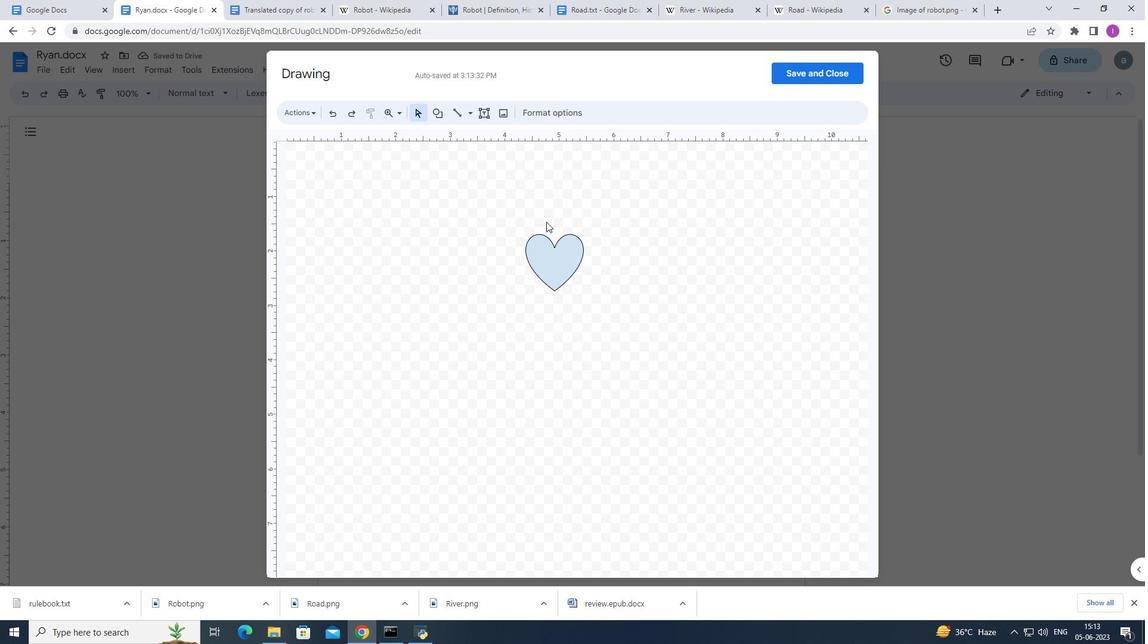 
Action: Mouse pressed left at (549, 227)
Screenshot: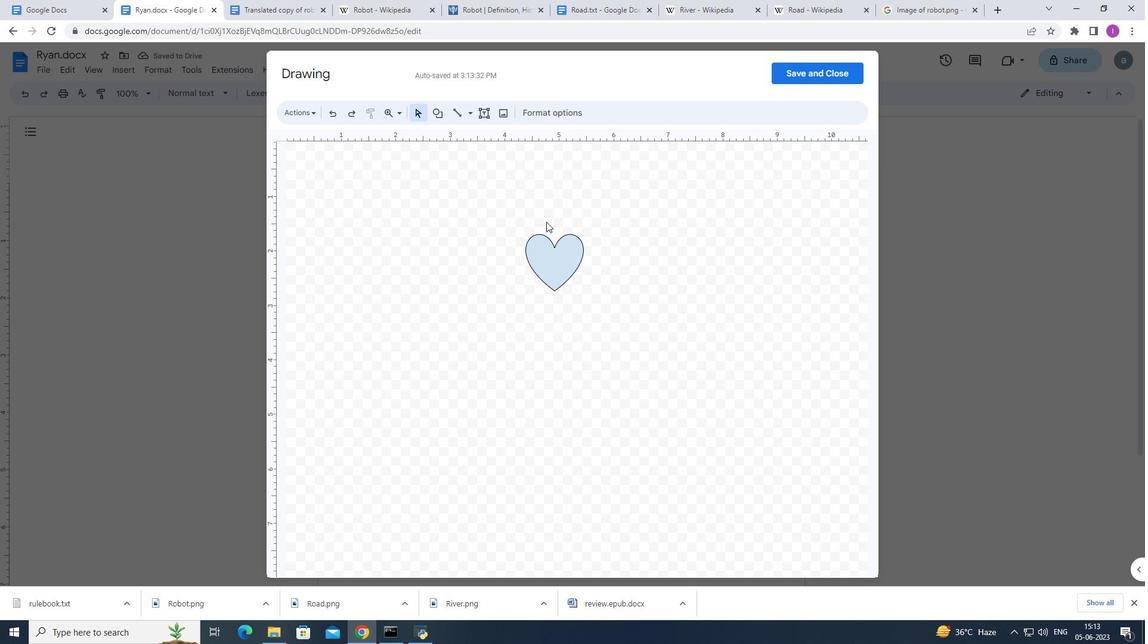 
Action: Mouse moved to (556, 246)
Screenshot: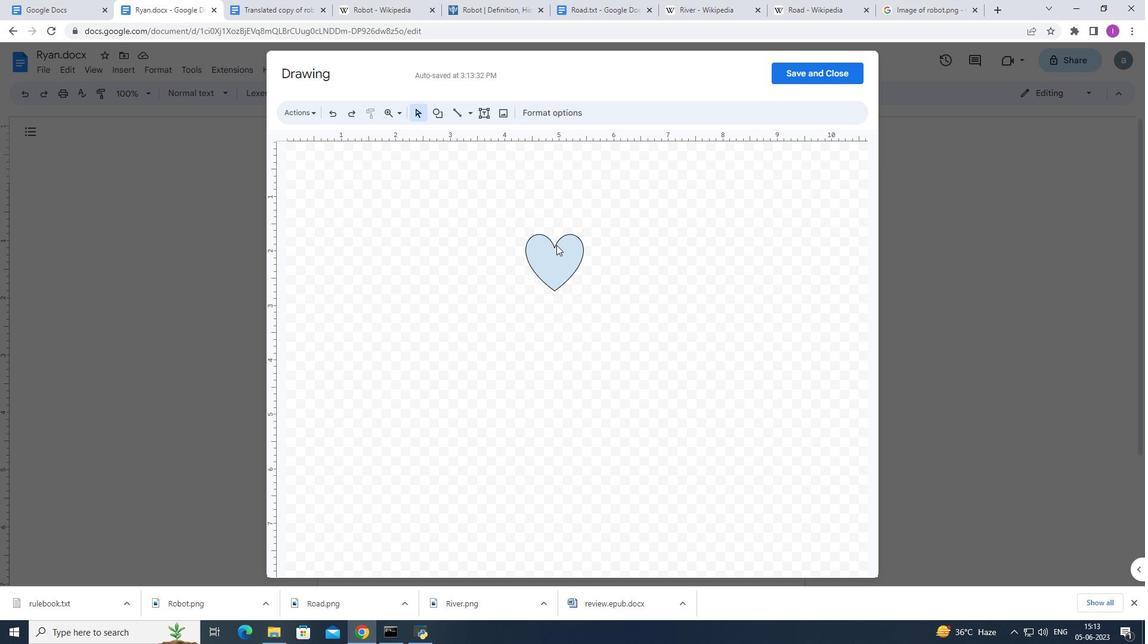 
Action: Mouse pressed left at (556, 246)
Screenshot: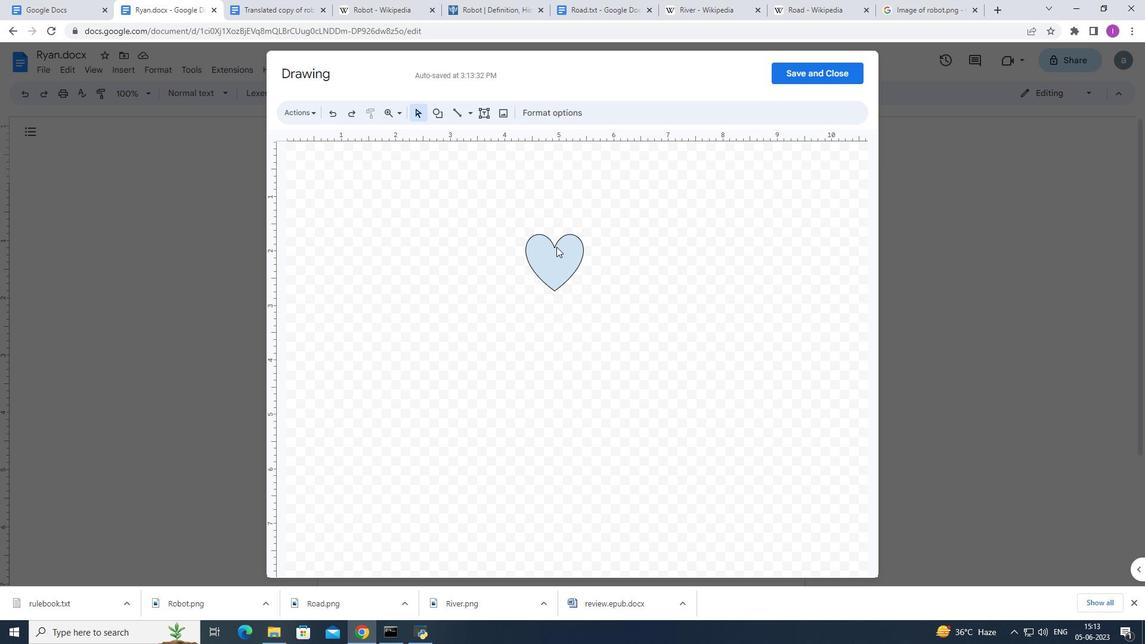 
Action: Mouse moved to (525, 235)
Screenshot: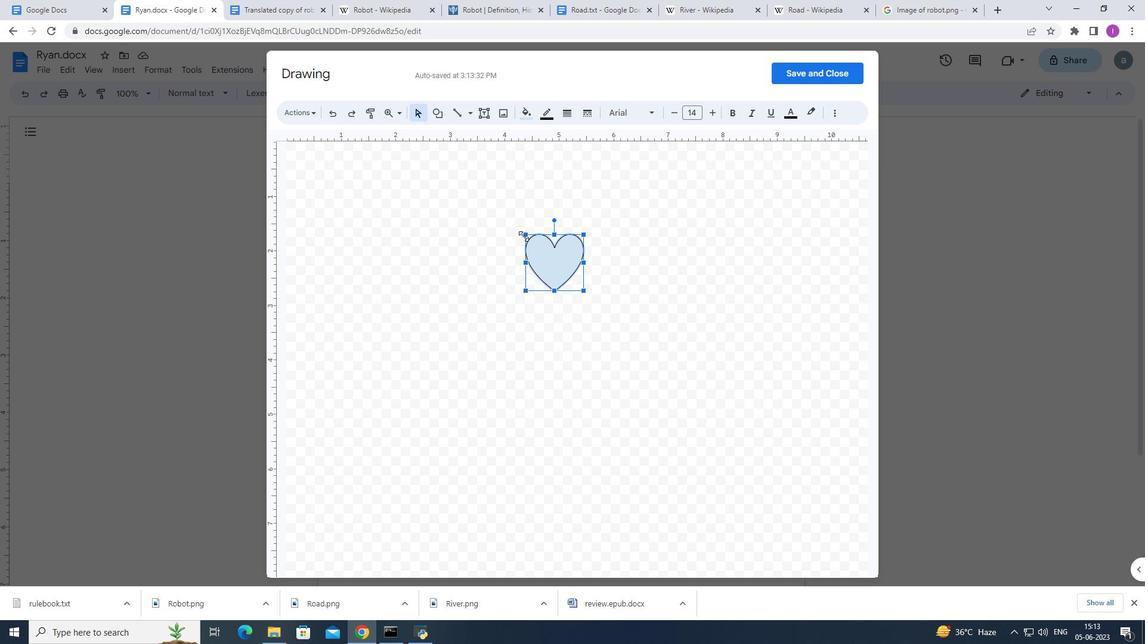 
Action: Mouse pressed left at (525, 235)
Screenshot: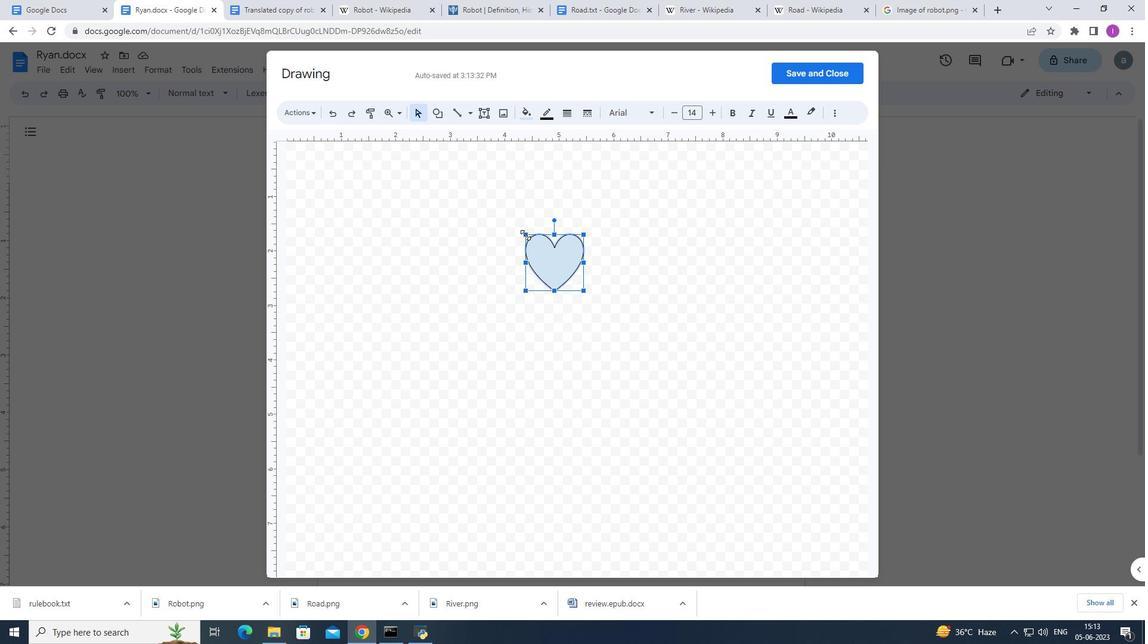 
Action: Mouse moved to (527, 113)
Screenshot: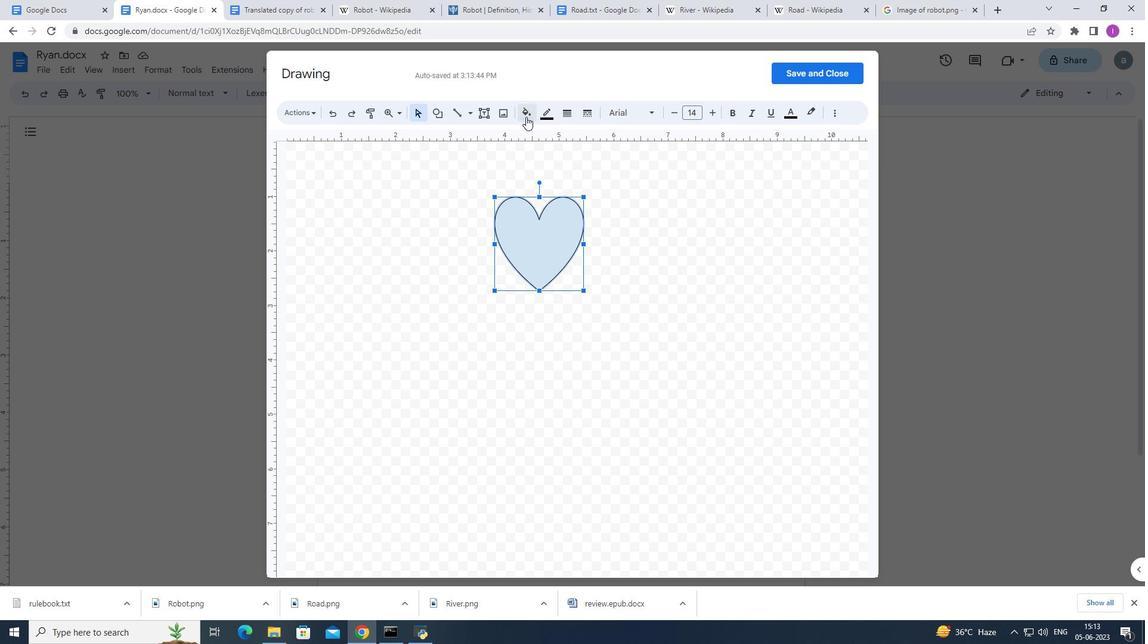 
Action: Mouse pressed left at (527, 113)
Screenshot: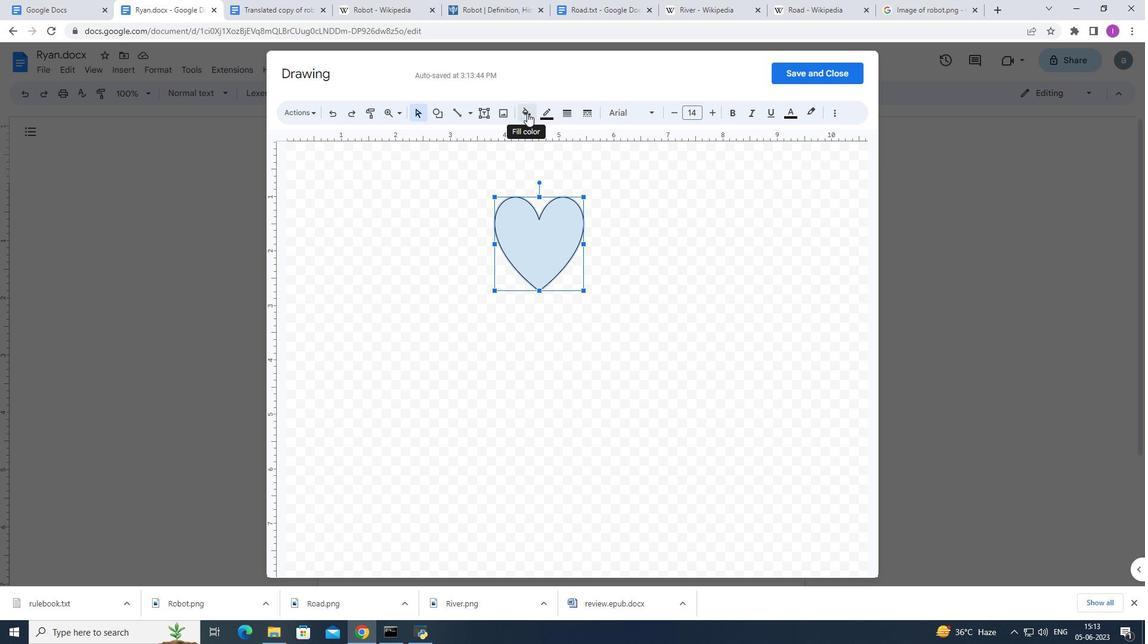 
Action: Mouse moved to (622, 207)
Screenshot: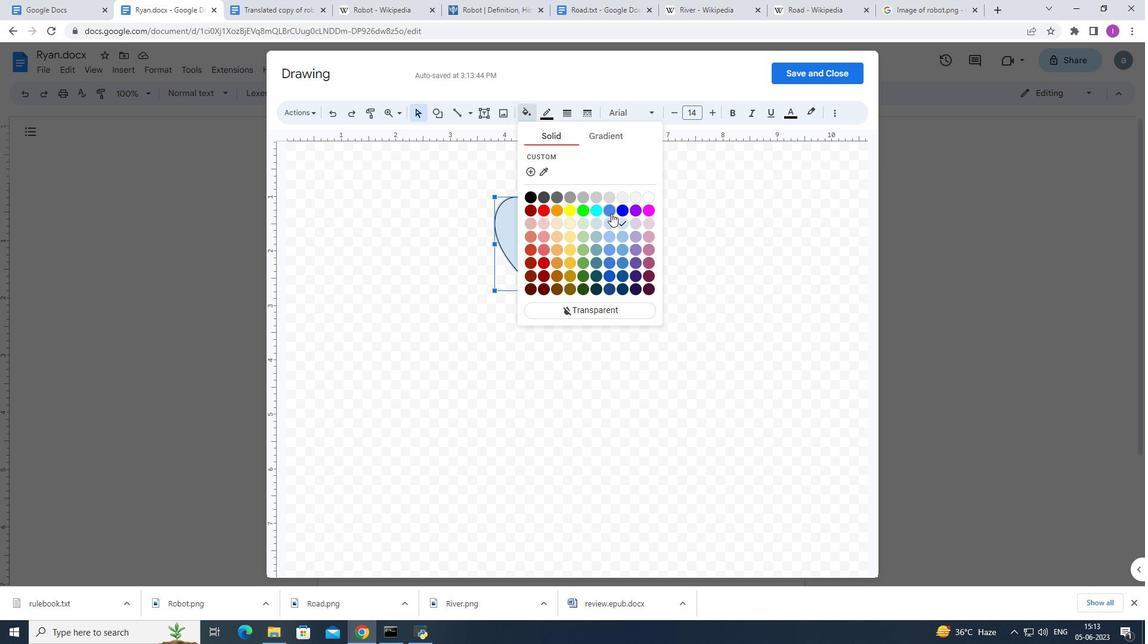 
Action: Mouse pressed left at (622, 207)
Screenshot: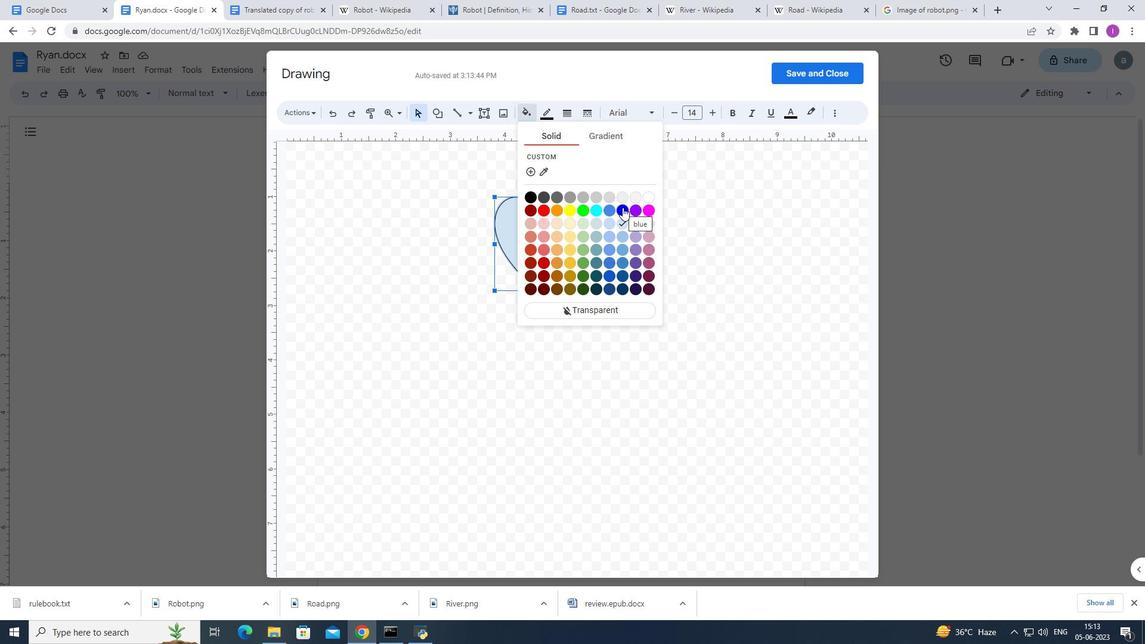 
Action: Mouse moved to (809, 73)
Screenshot: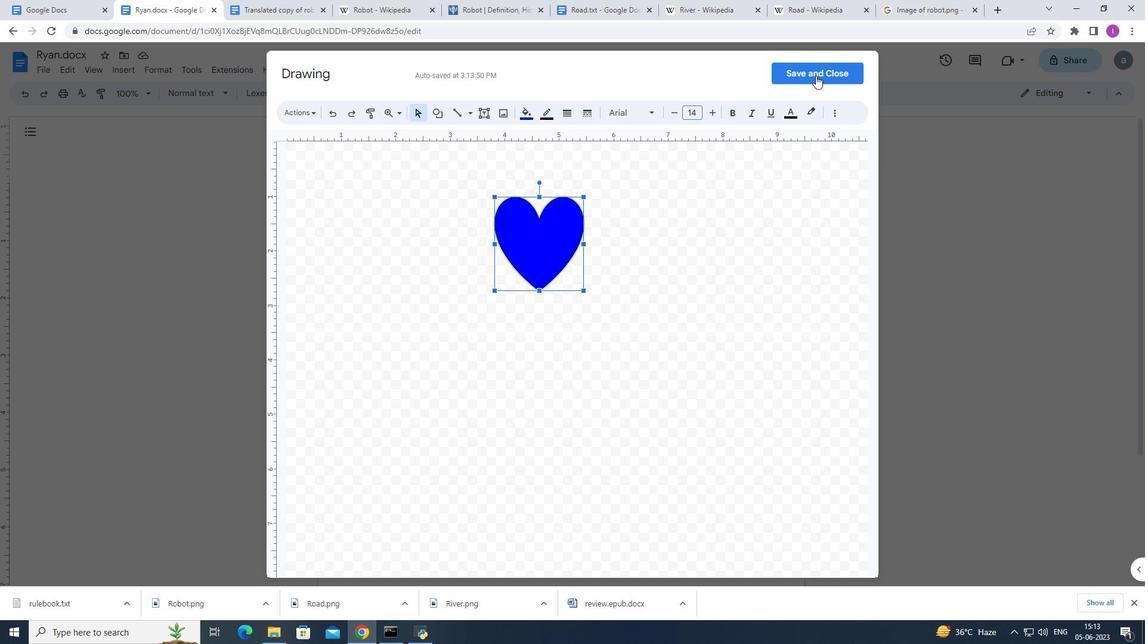 
Action: Mouse pressed left at (809, 73)
Screenshot: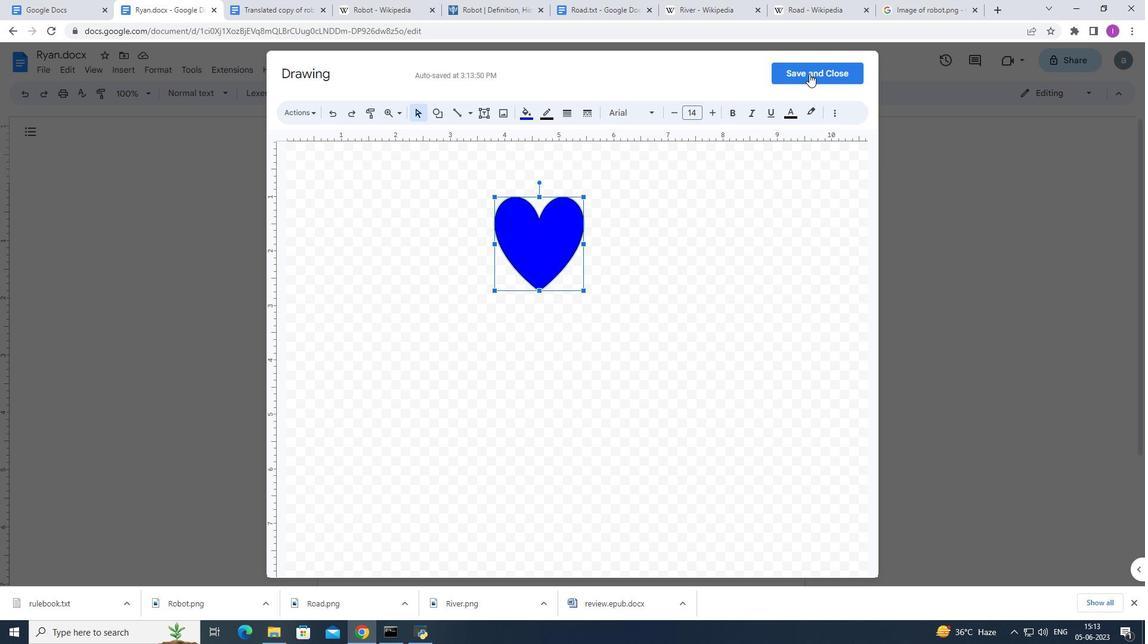 
Action: Mouse moved to (641, 474)
Screenshot: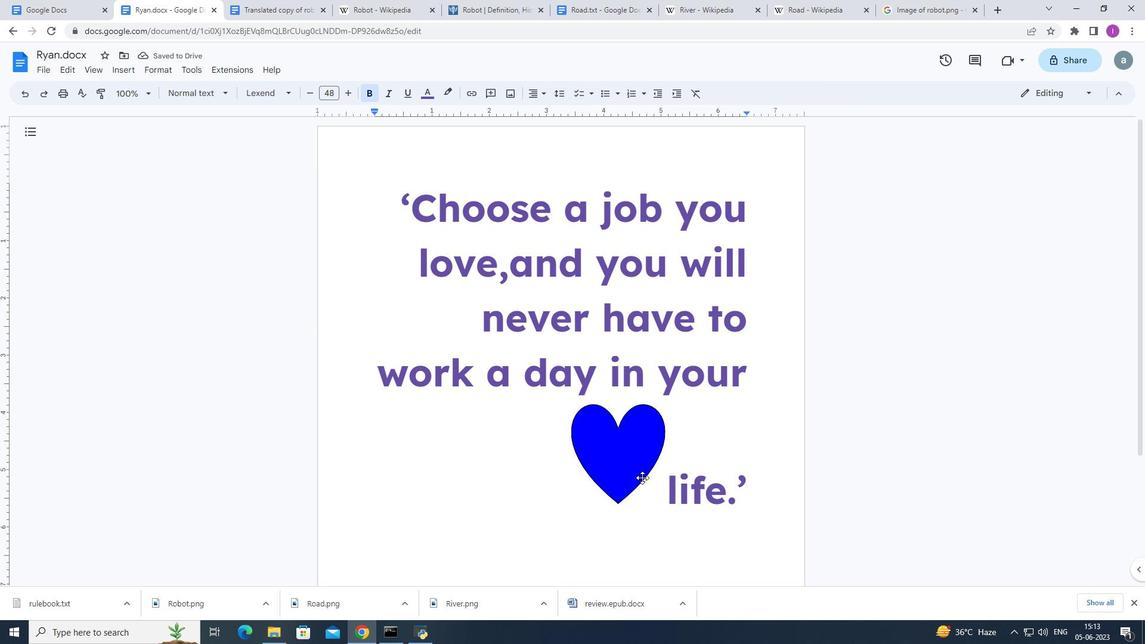 
Action: Mouse pressed left at (641, 474)
Screenshot: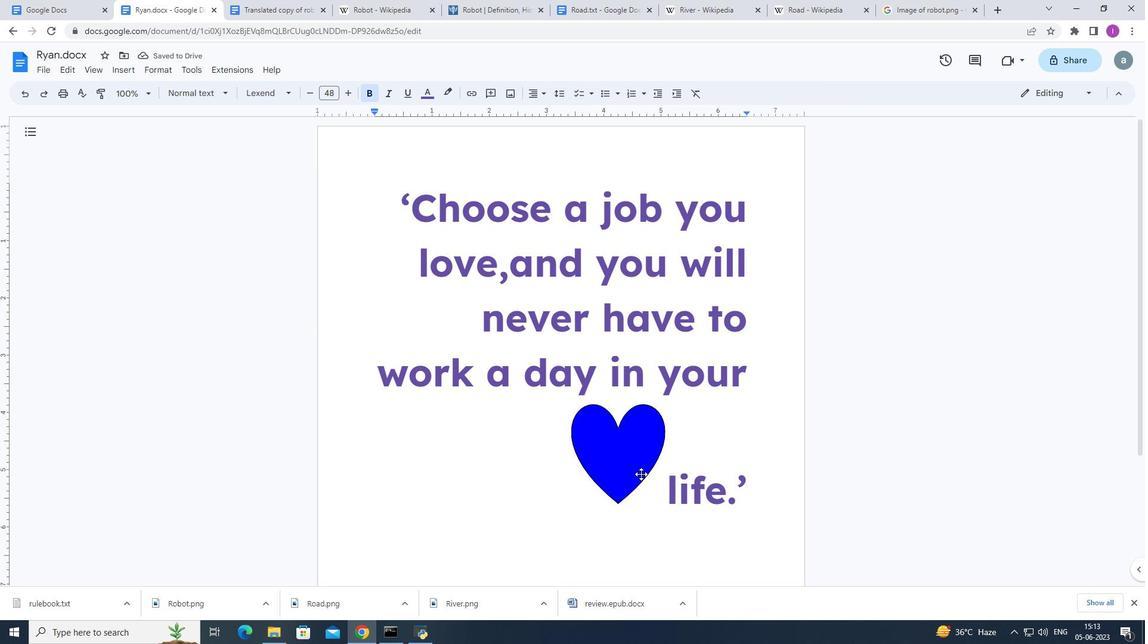 
Action: Mouse moved to (718, 526)
Screenshot: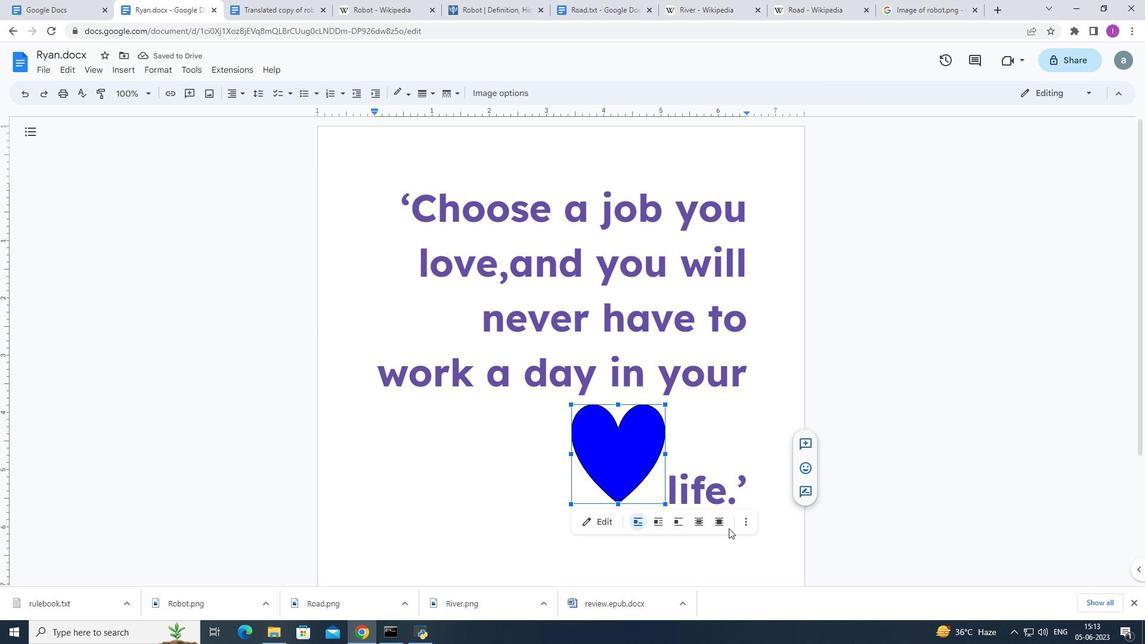 
Action: Mouse pressed left at (718, 526)
Screenshot: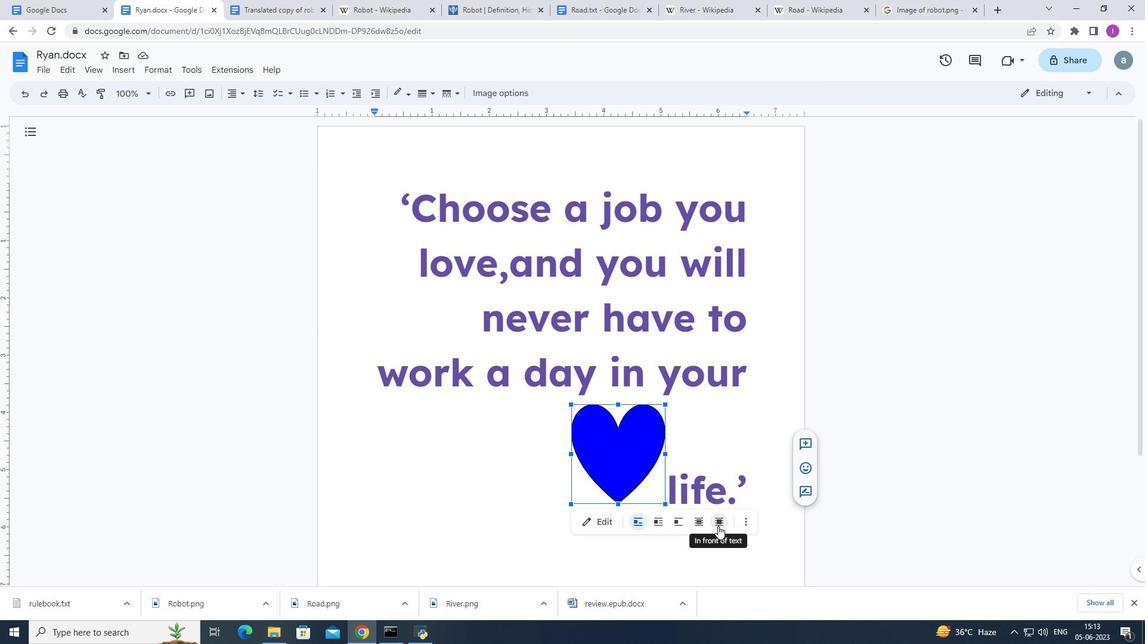 
Action: Mouse moved to (600, 471)
Screenshot: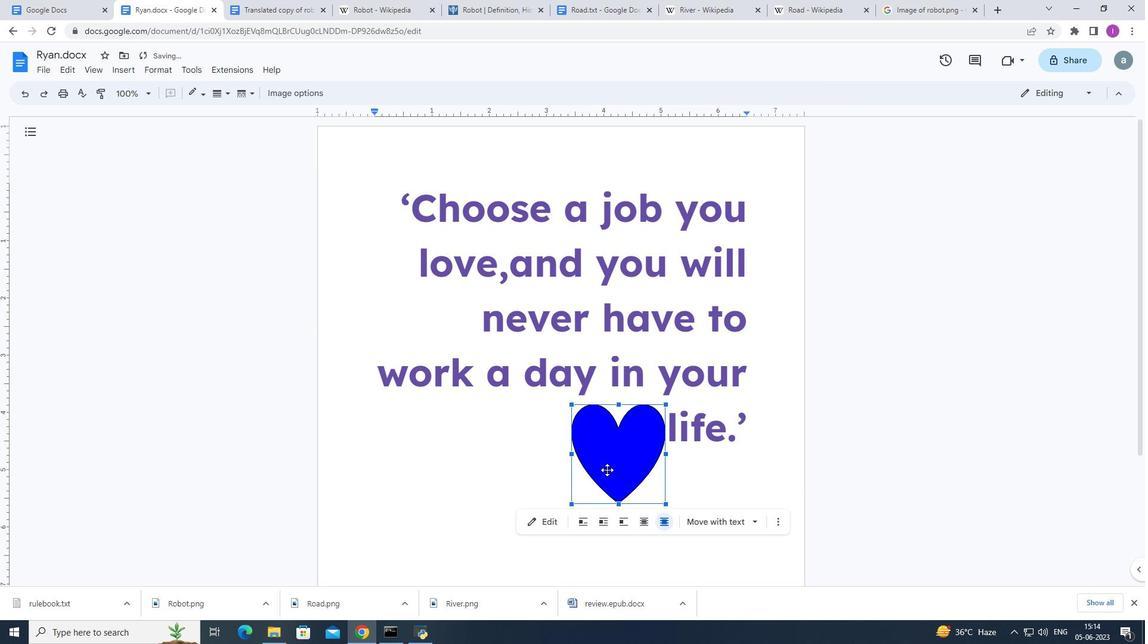 
Action: Mouse pressed left at (600, 471)
Screenshot: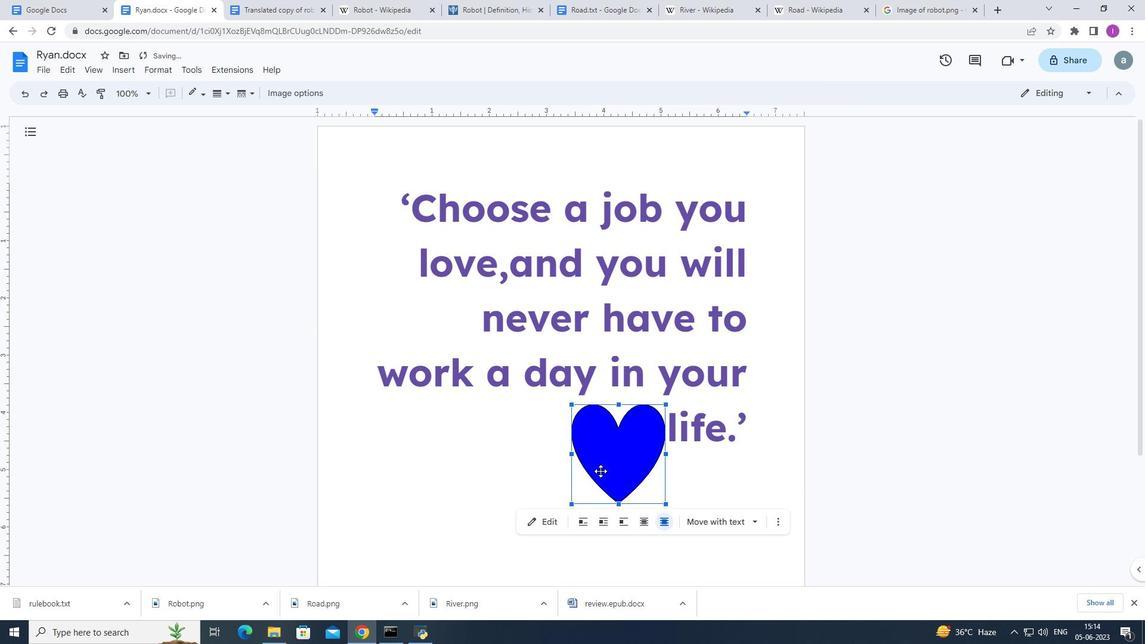 
Action: Mouse moved to (304, 88)
Screenshot: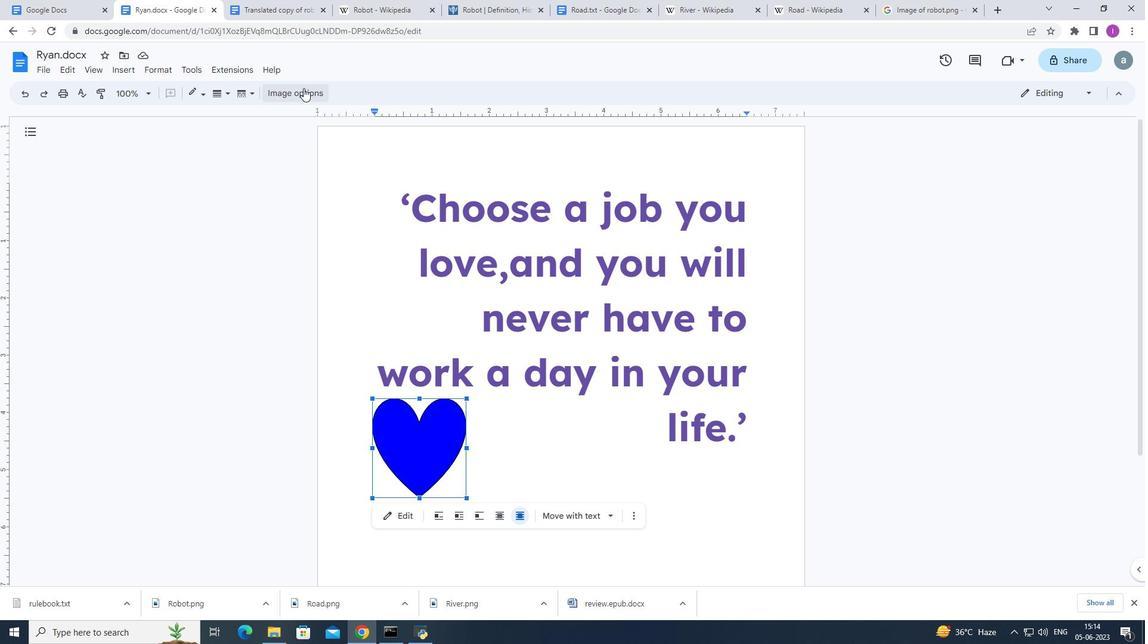 
Action: Mouse pressed left at (304, 88)
Screenshot: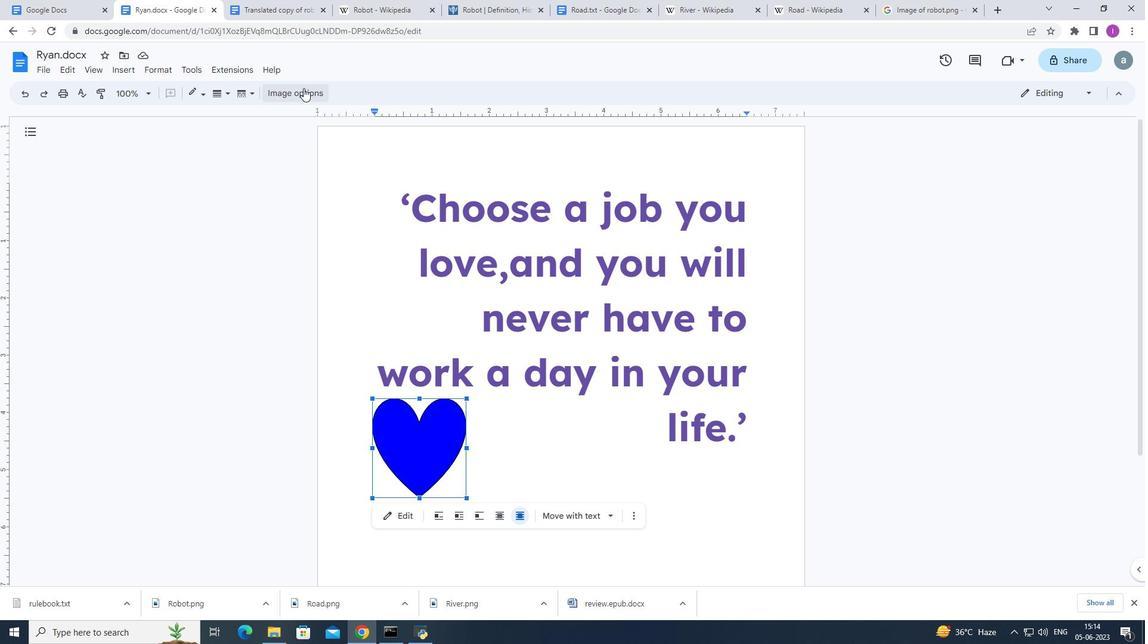 
Action: Mouse moved to (1036, 138)
Screenshot: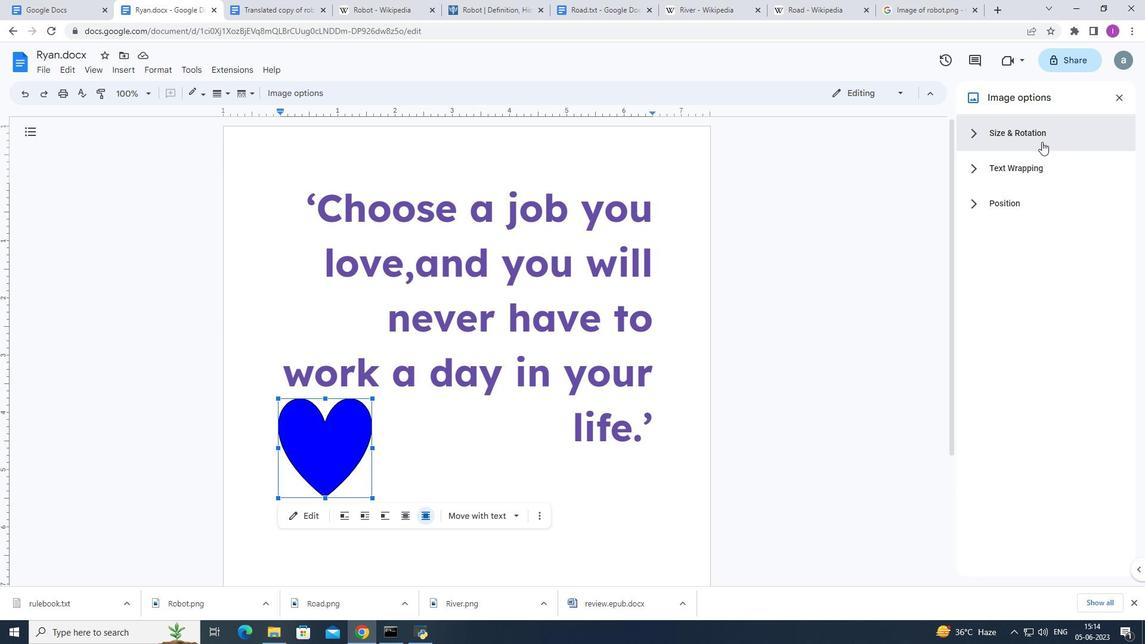 
Action: Mouse pressed left at (1036, 138)
Screenshot: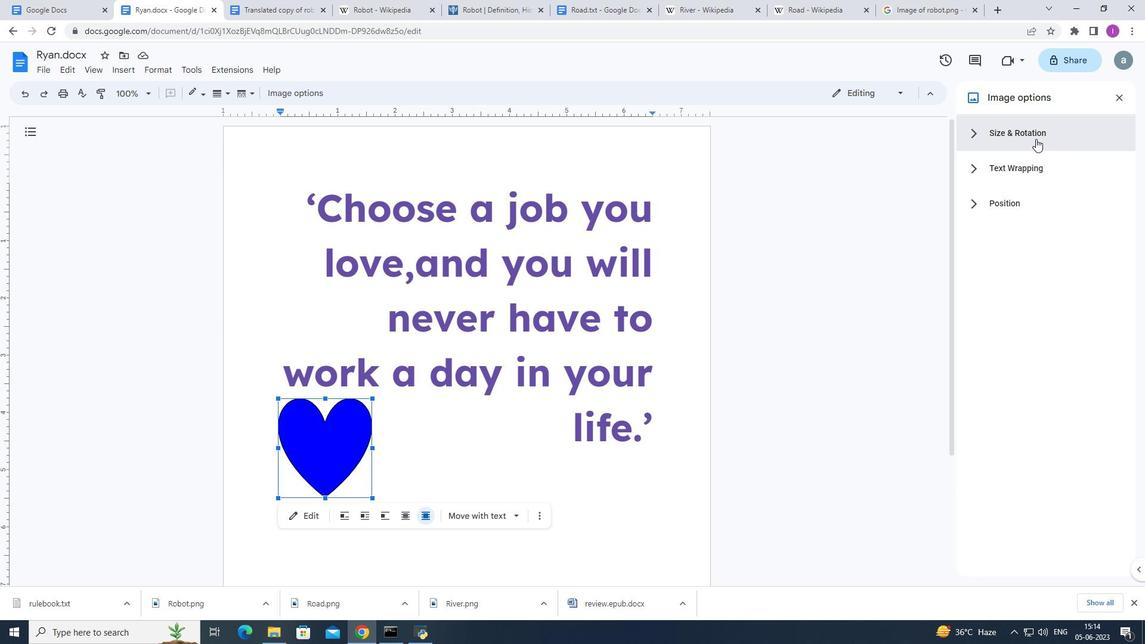
Action: Mouse pressed left at (1036, 138)
Screenshot: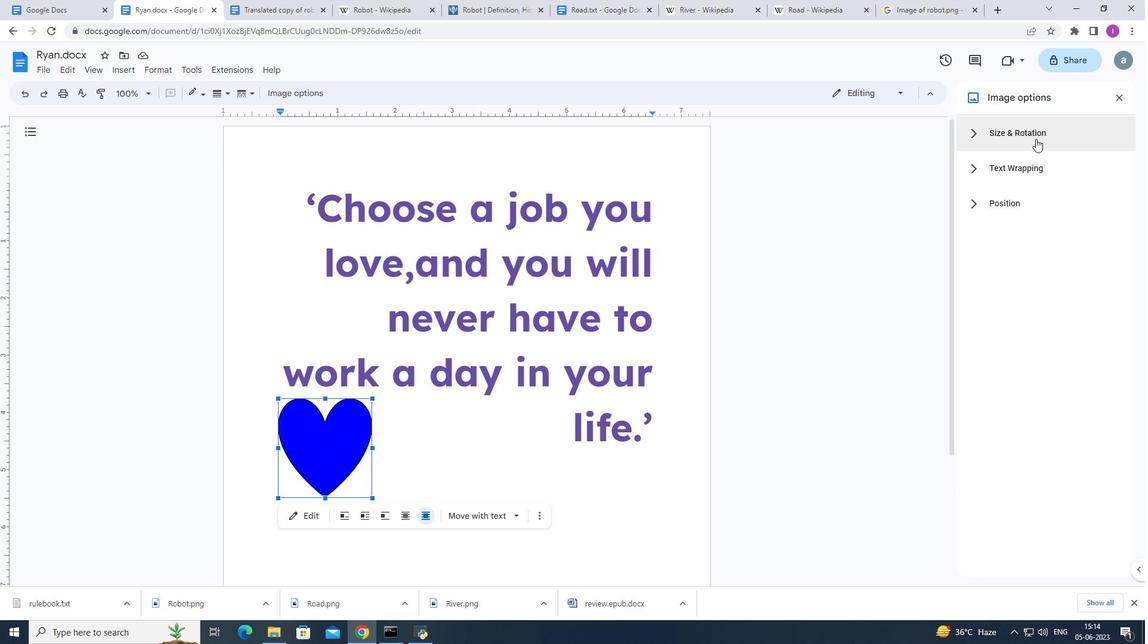 
Action: Mouse moved to (1072, 192)
Screenshot: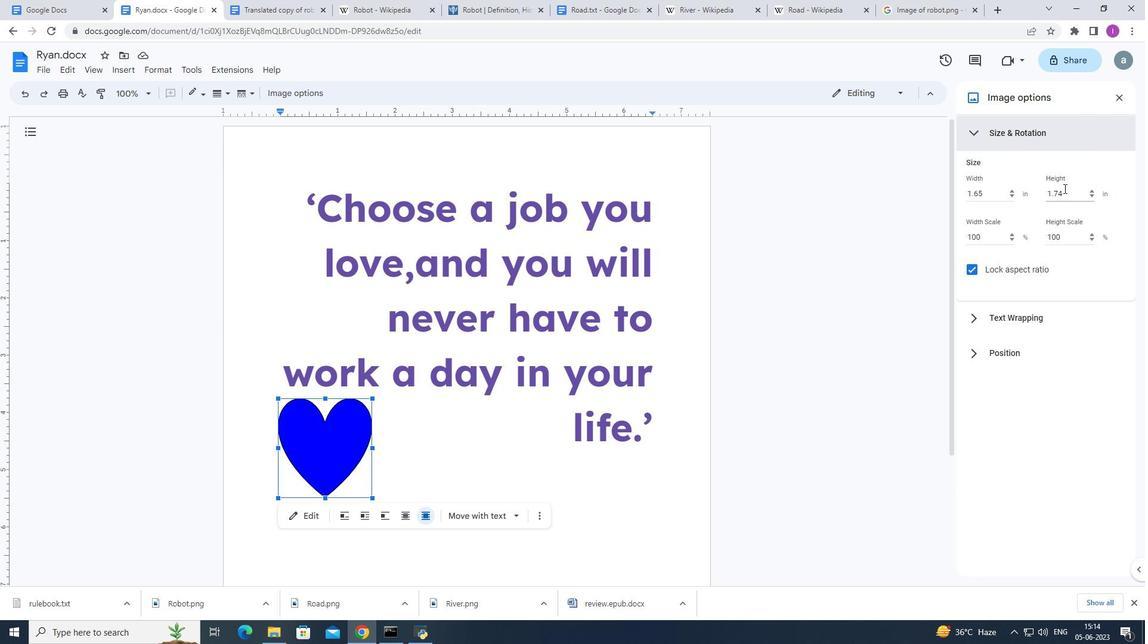 
Action: Mouse pressed left at (1072, 192)
Screenshot: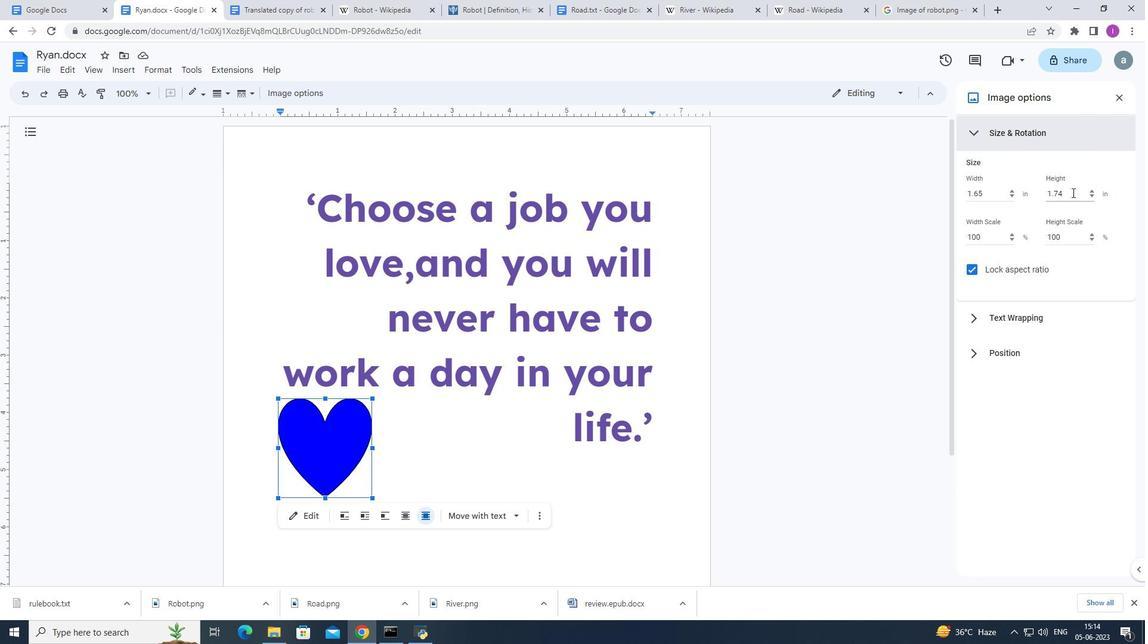 
Action: Mouse moved to (1045, 200)
Screenshot: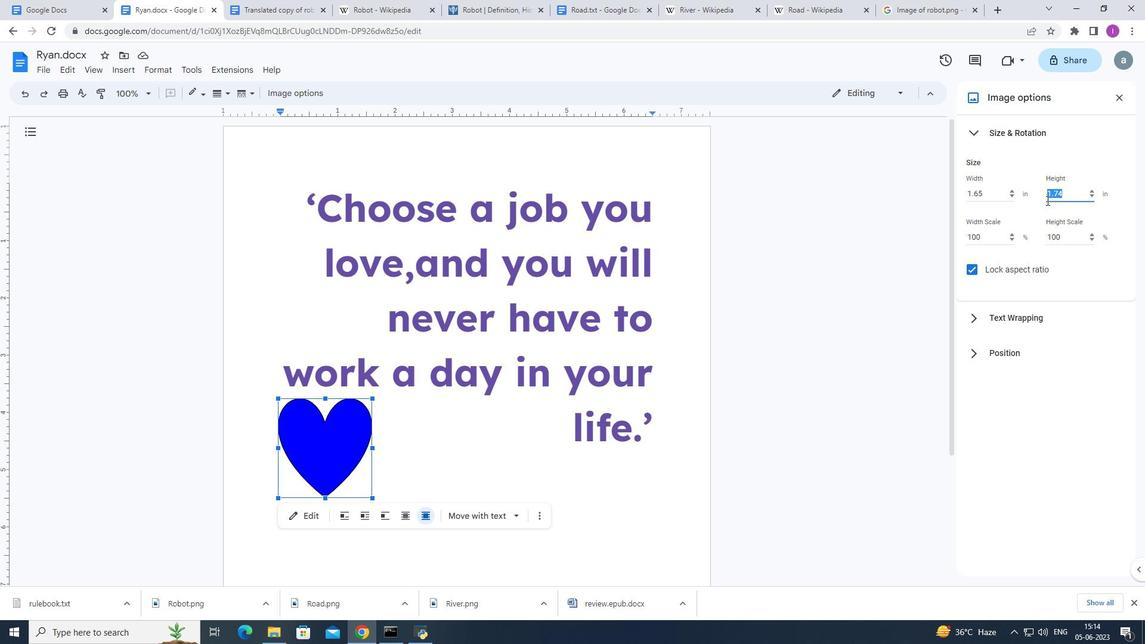 
Action: Key pressed 0.9
Screenshot: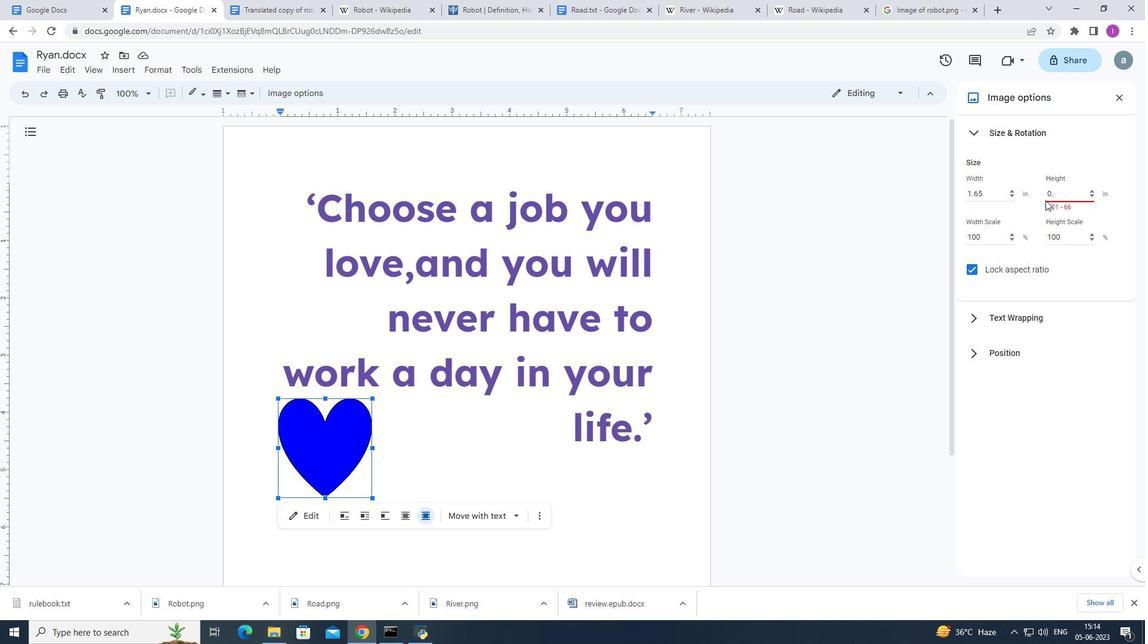 
Action: Mouse moved to (787, 375)
Screenshot: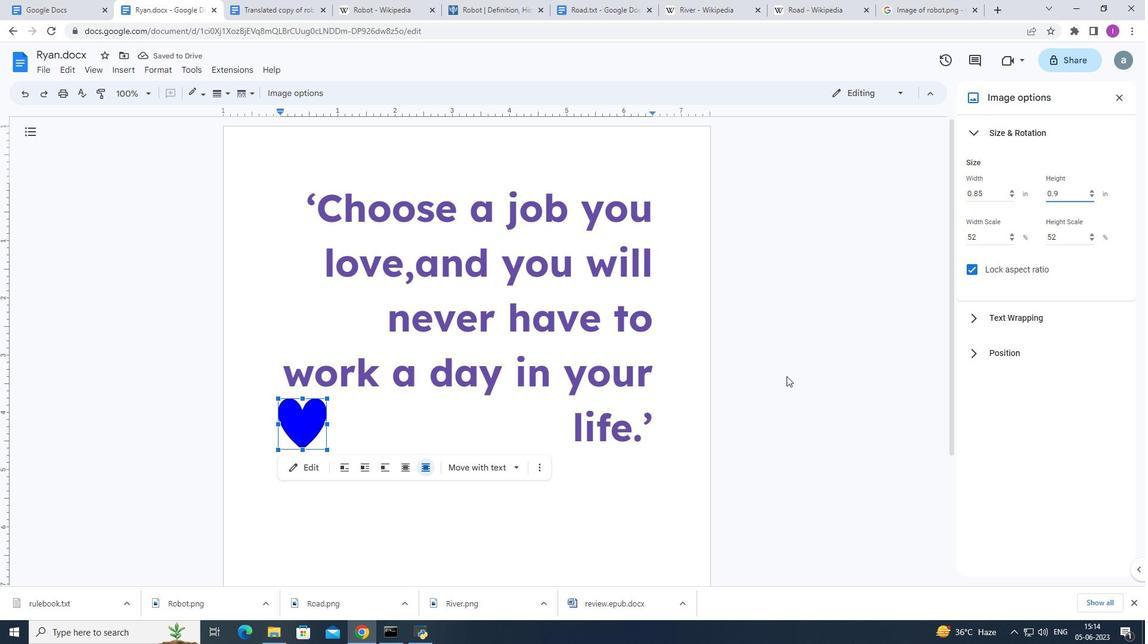 
Action: Mouse pressed left at (787, 375)
Screenshot: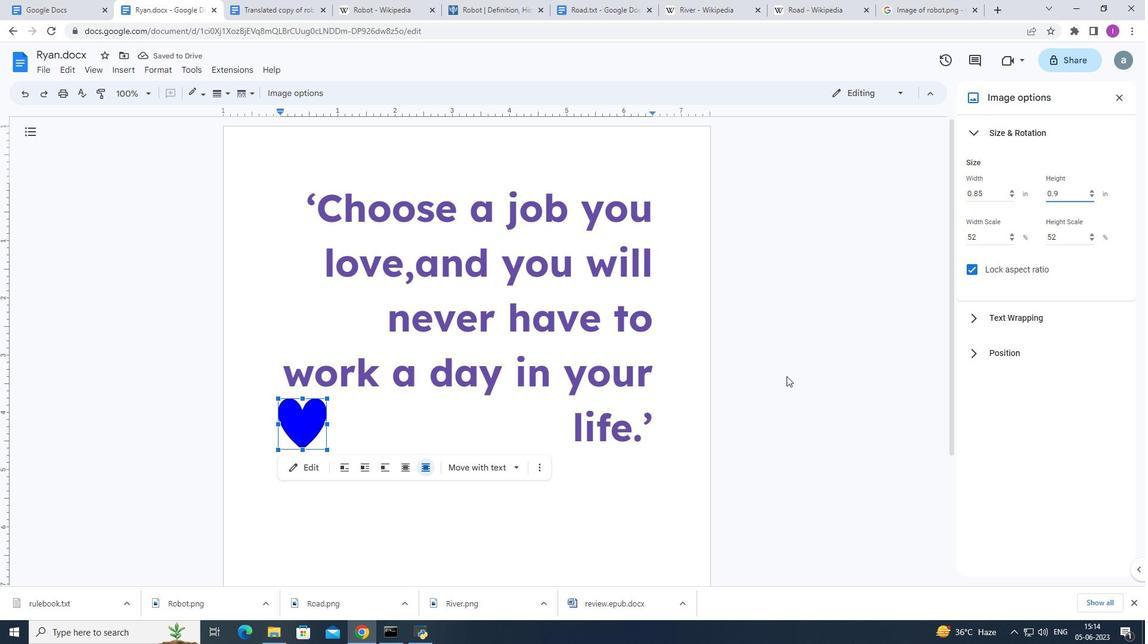 
Action: Mouse moved to (166, 76)
Screenshot: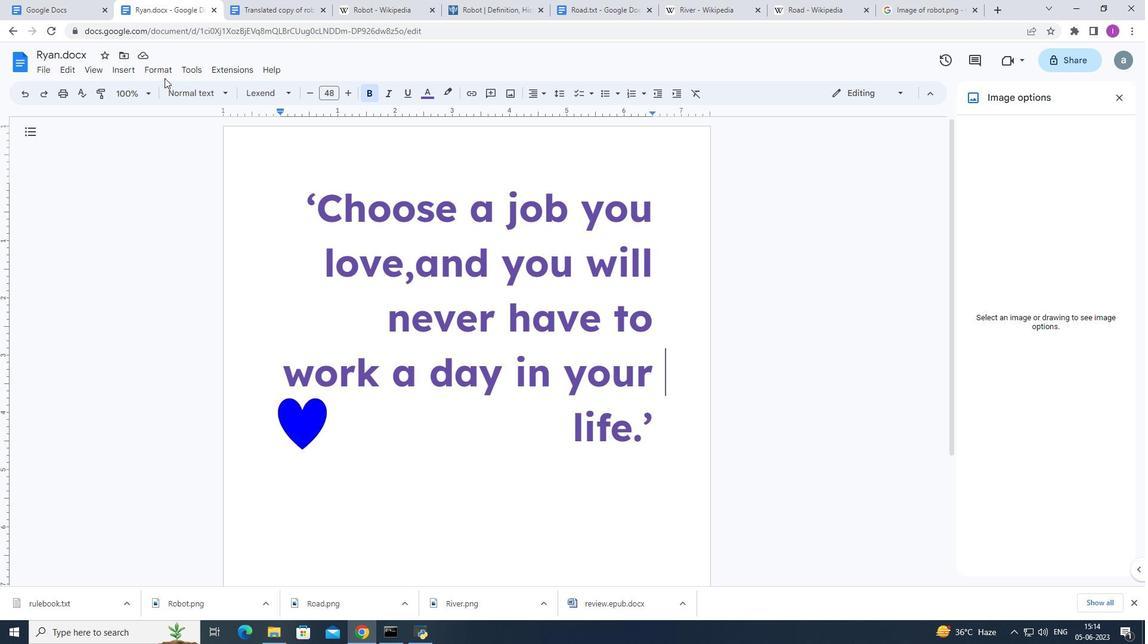 
